 Task: Send an email with the signature Ashley Martin with the subject 'Job application follow-up' and the message 'Could you please provide more details on this issue?' from softage.1@softage.net to softage.6@softage.net and softage.7@softage.net with an attached document Invoice.pdf
Action: Mouse moved to (121, 150)
Screenshot: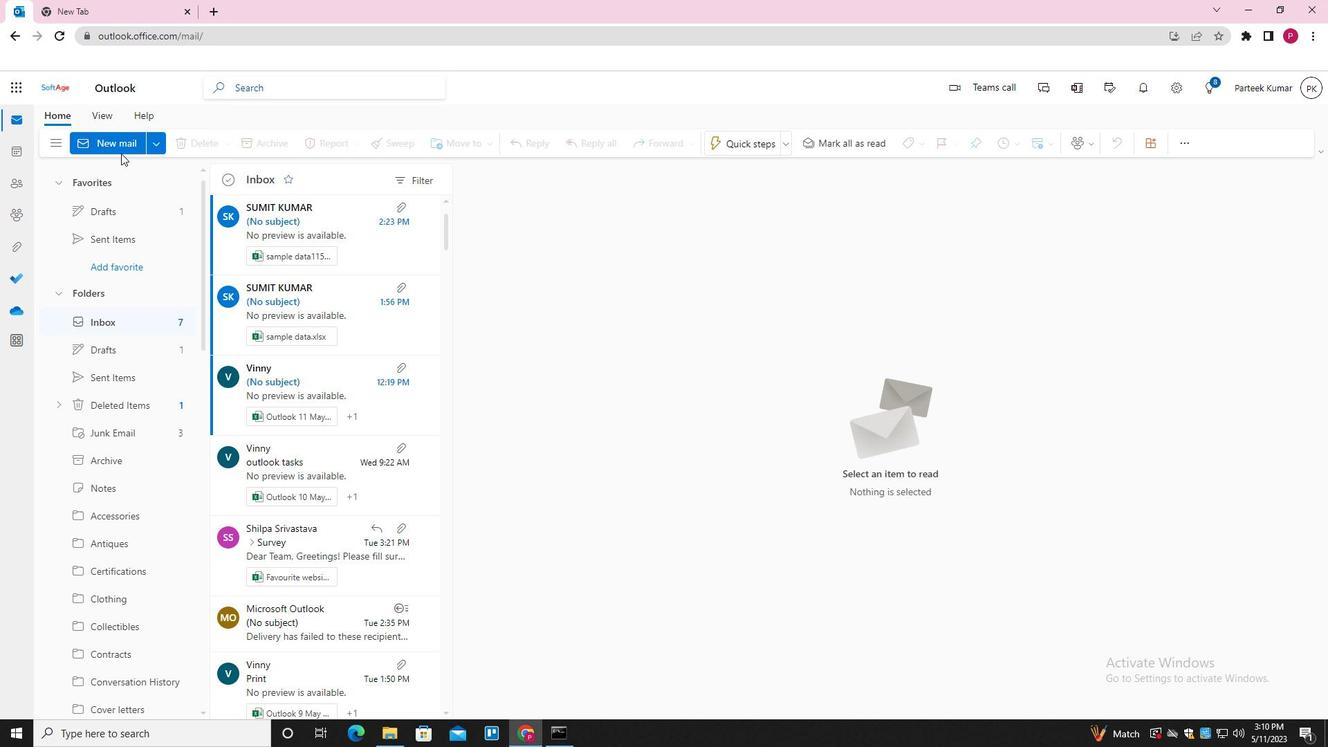 
Action: Mouse pressed left at (121, 150)
Screenshot: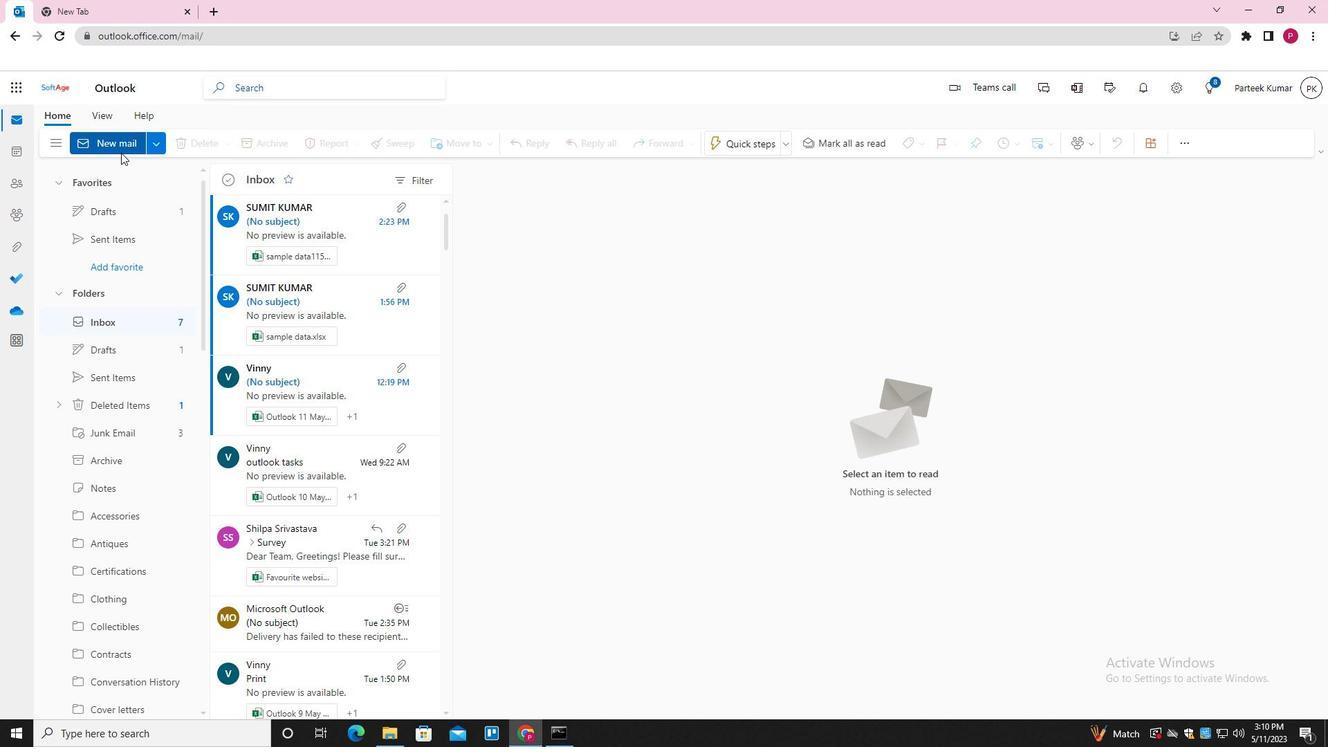 
Action: Mouse moved to (529, 383)
Screenshot: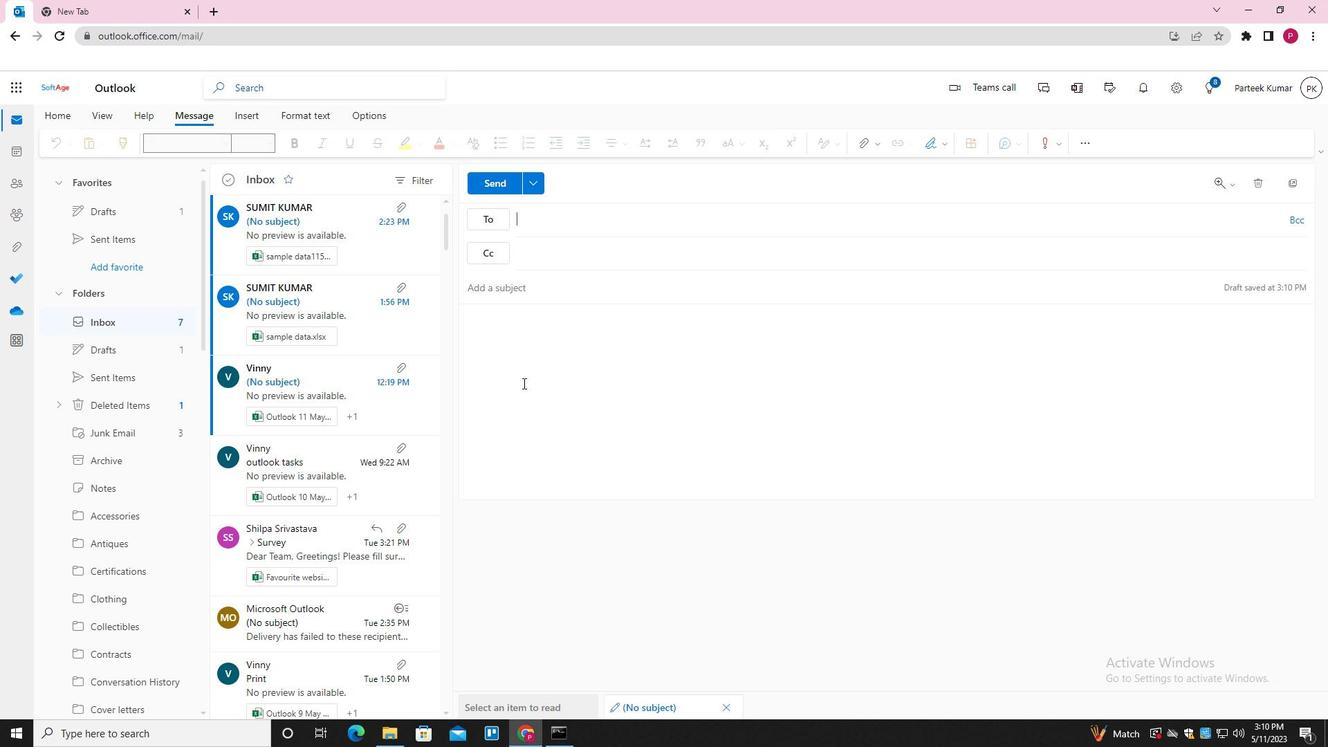
Action: Mouse pressed left at (529, 383)
Screenshot: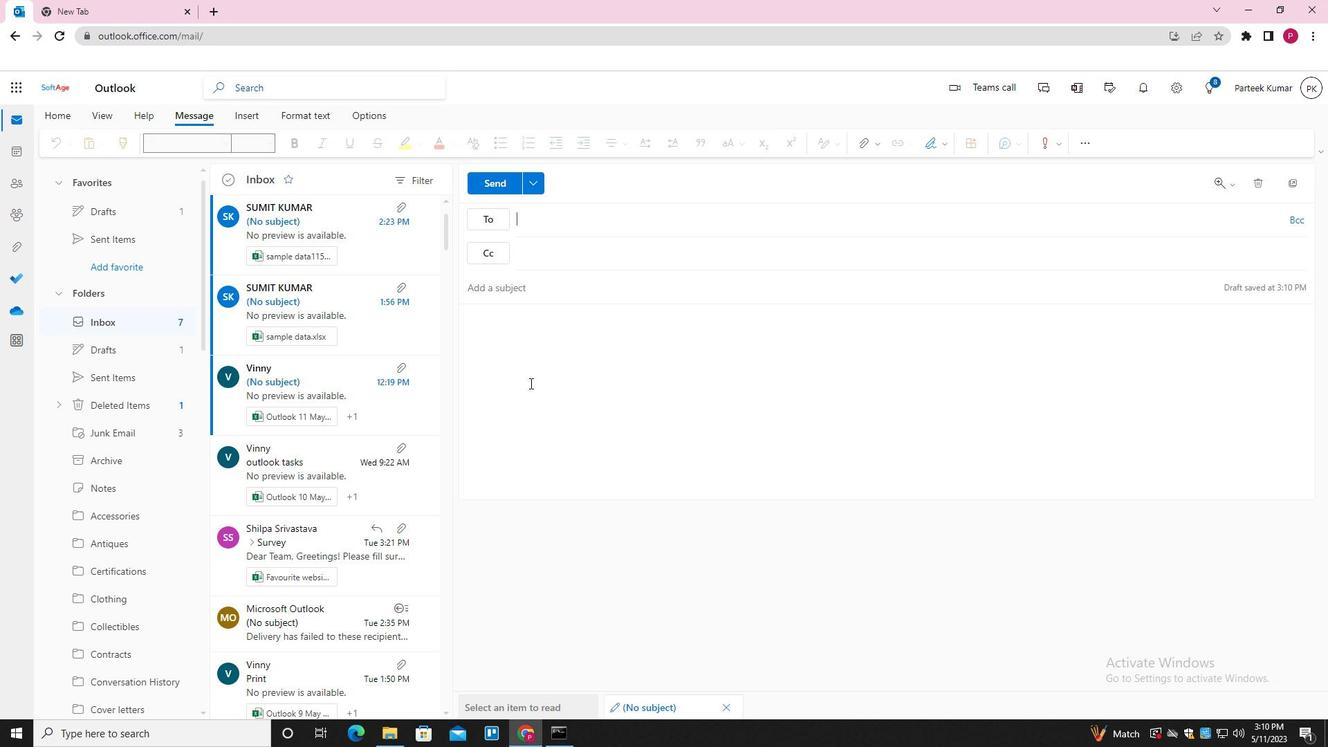 
Action: Mouse moved to (947, 143)
Screenshot: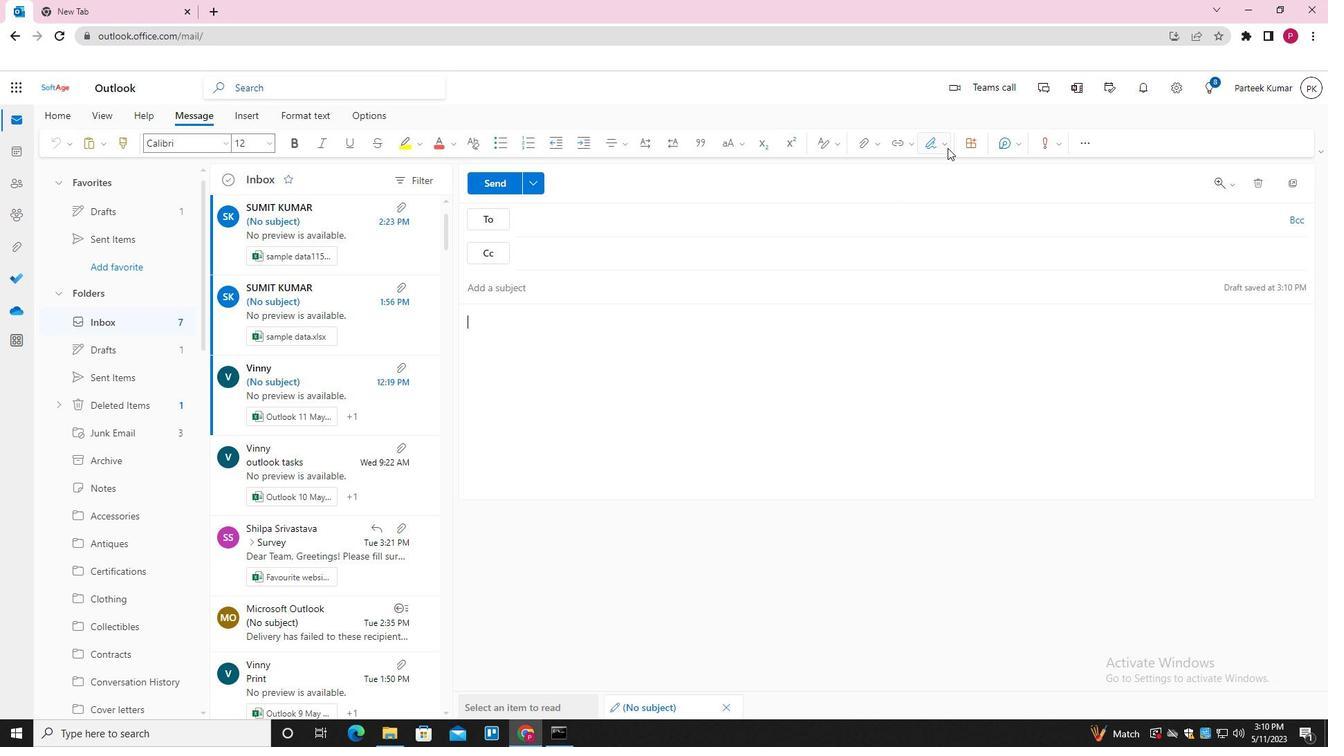 
Action: Mouse pressed left at (947, 143)
Screenshot: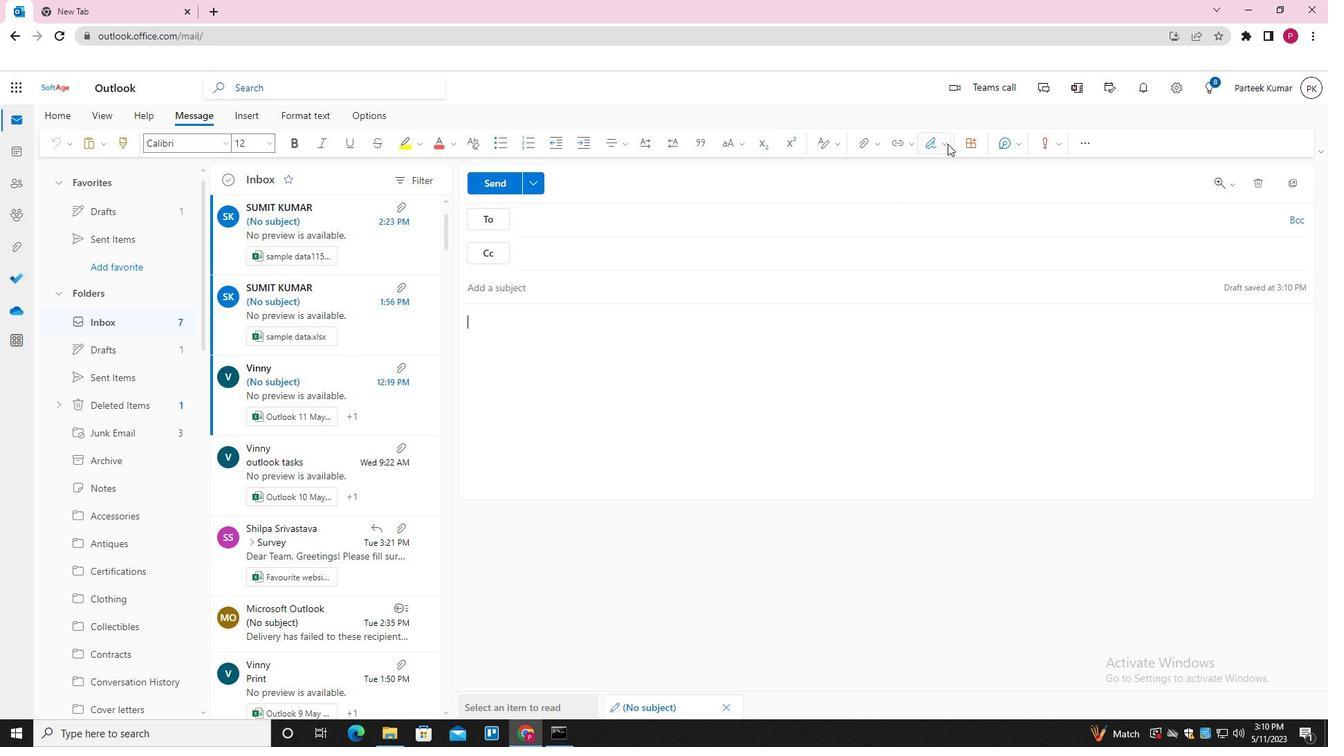 
Action: Mouse moved to (897, 202)
Screenshot: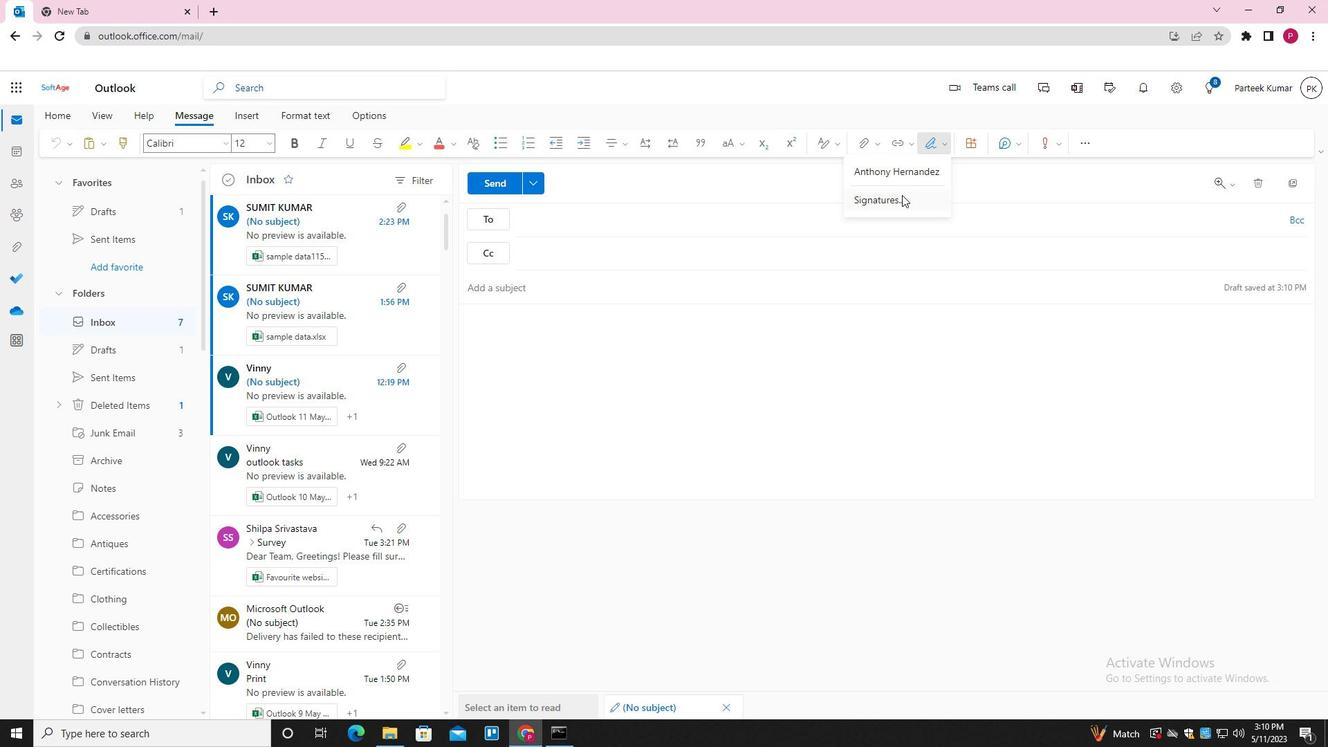 
Action: Mouse pressed left at (897, 202)
Screenshot: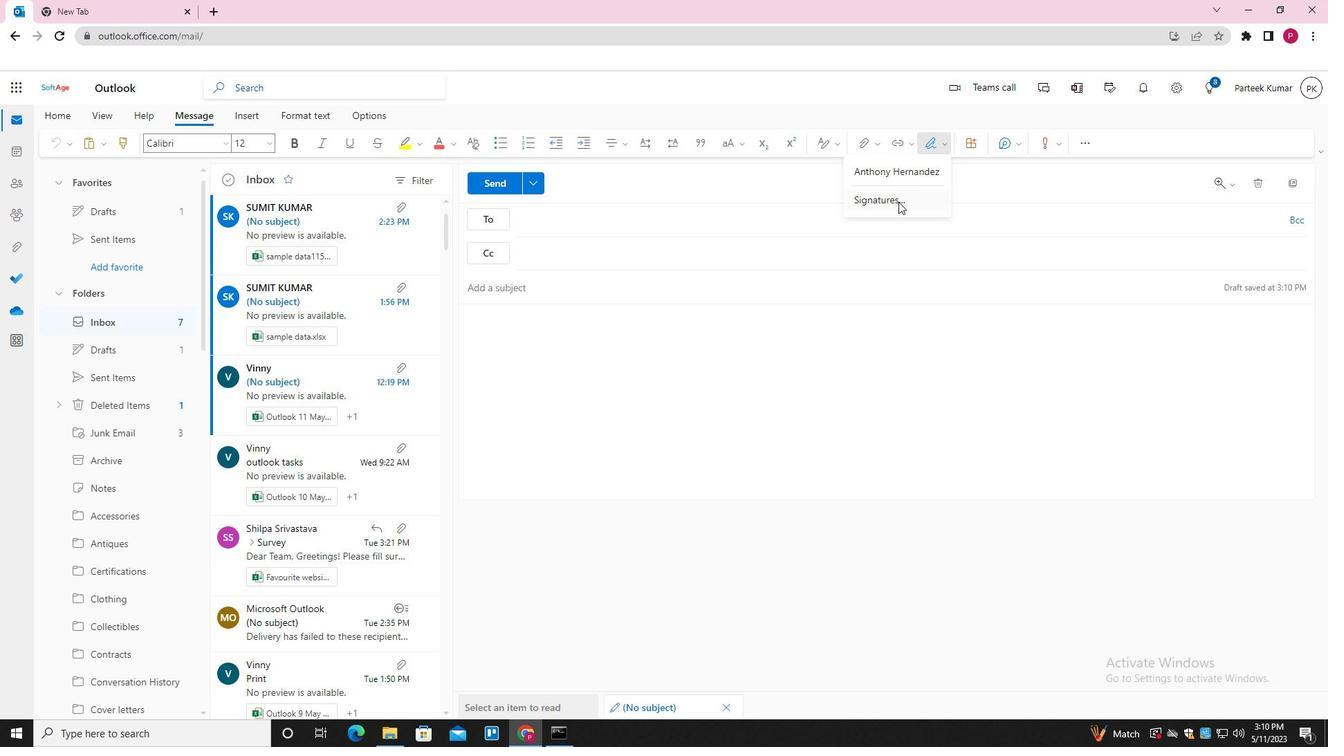 
Action: Mouse moved to (933, 253)
Screenshot: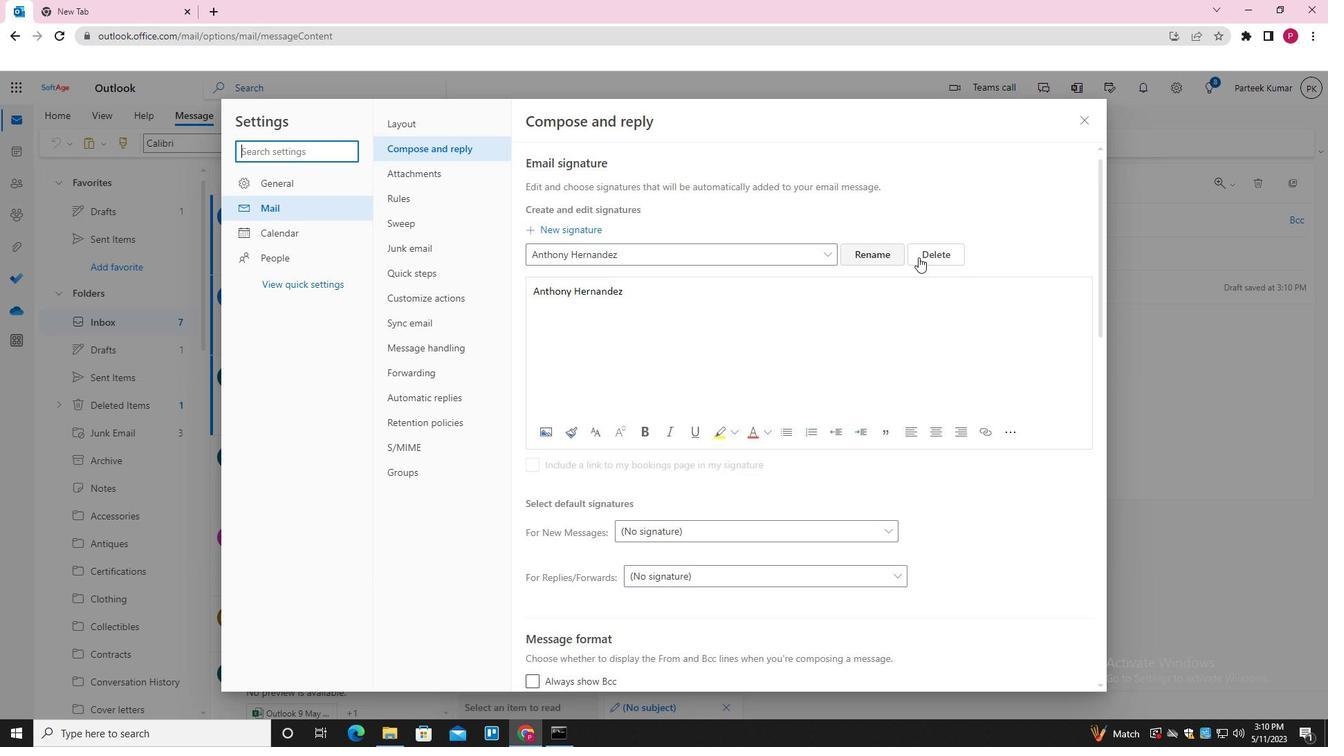 
Action: Mouse pressed left at (933, 253)
Screenshot: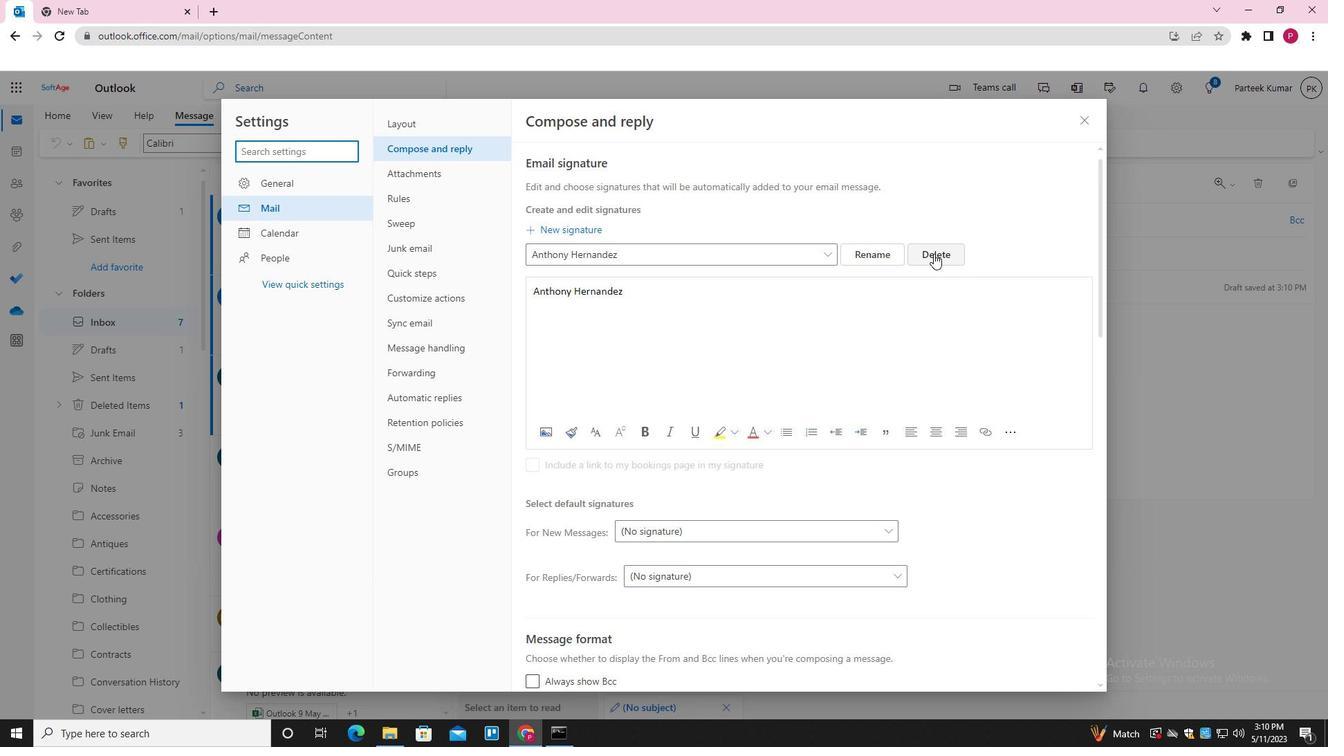 
Action: Mouse moved to (704, 250)
Screenshot: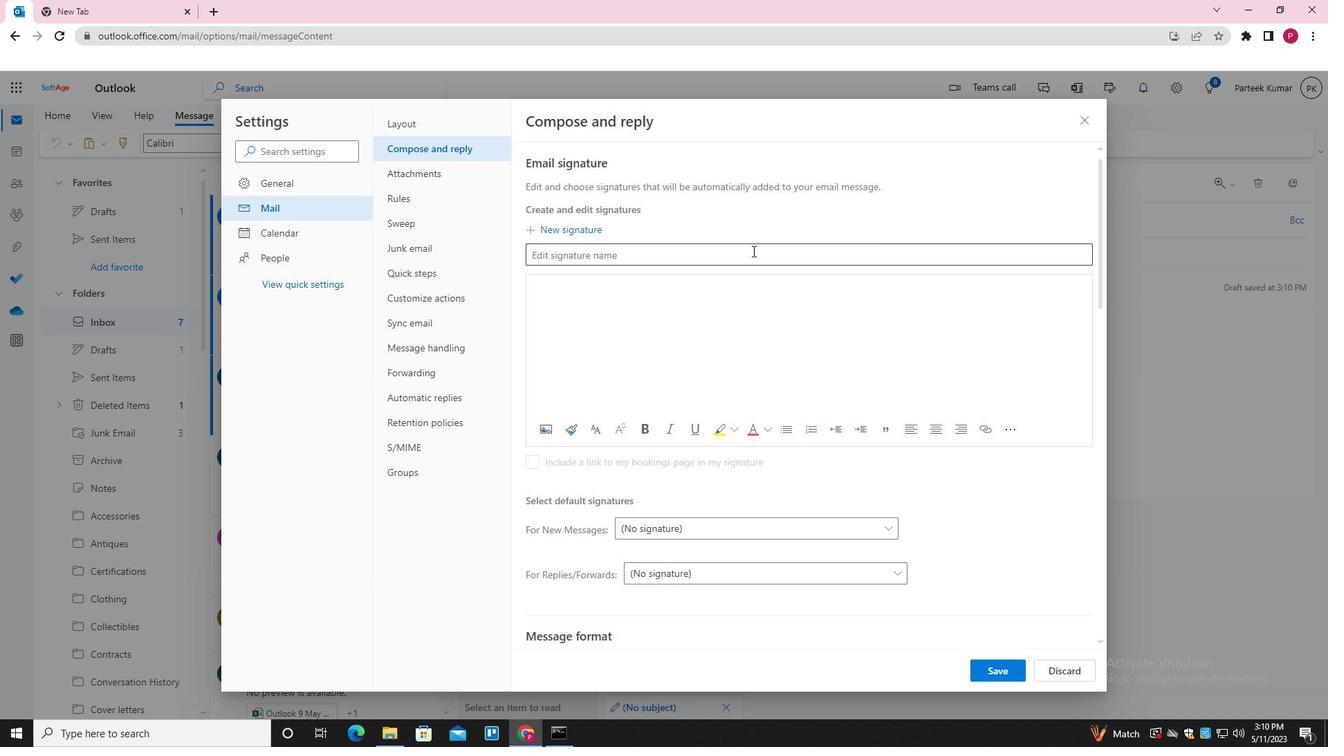
Action: Mouse pressed left at (704, 250)
Screenshot: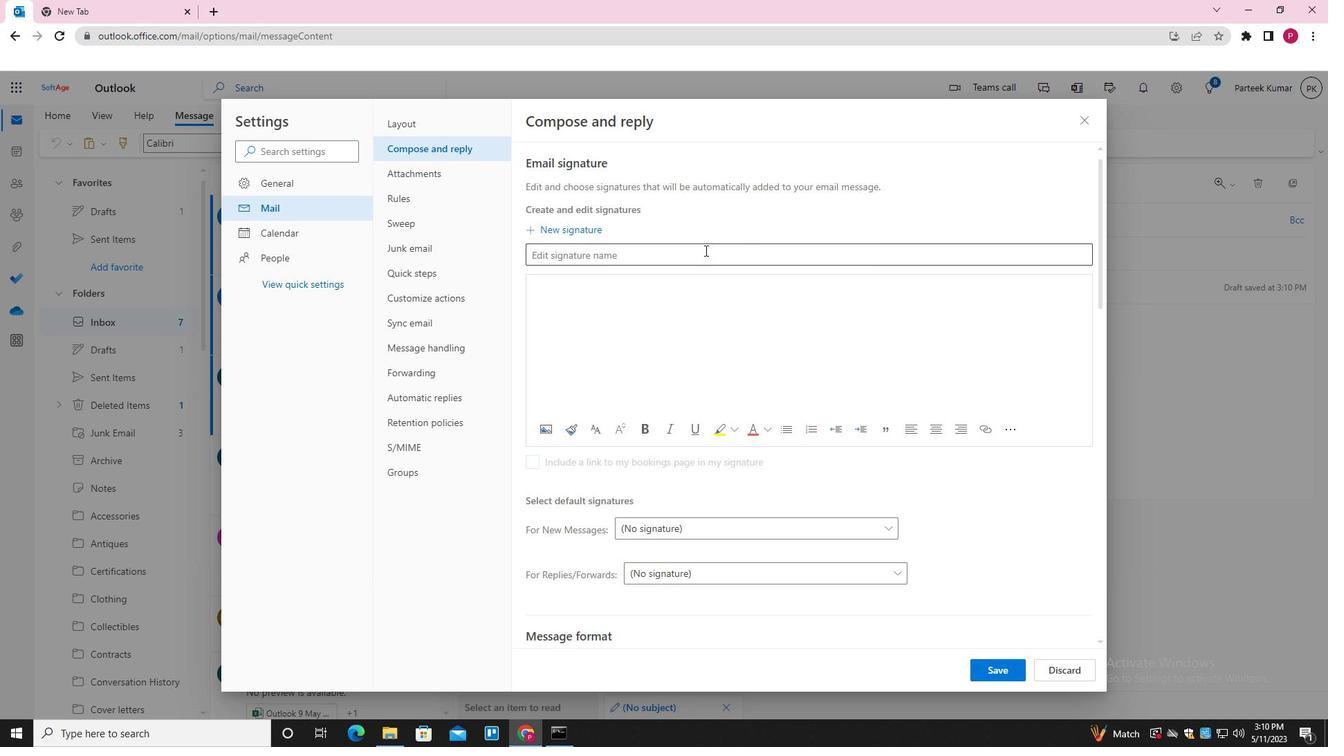 
Action: Key pressed <Key.shift>ASHELY<Key.space><Key.shift>MARTIN
Screenshot: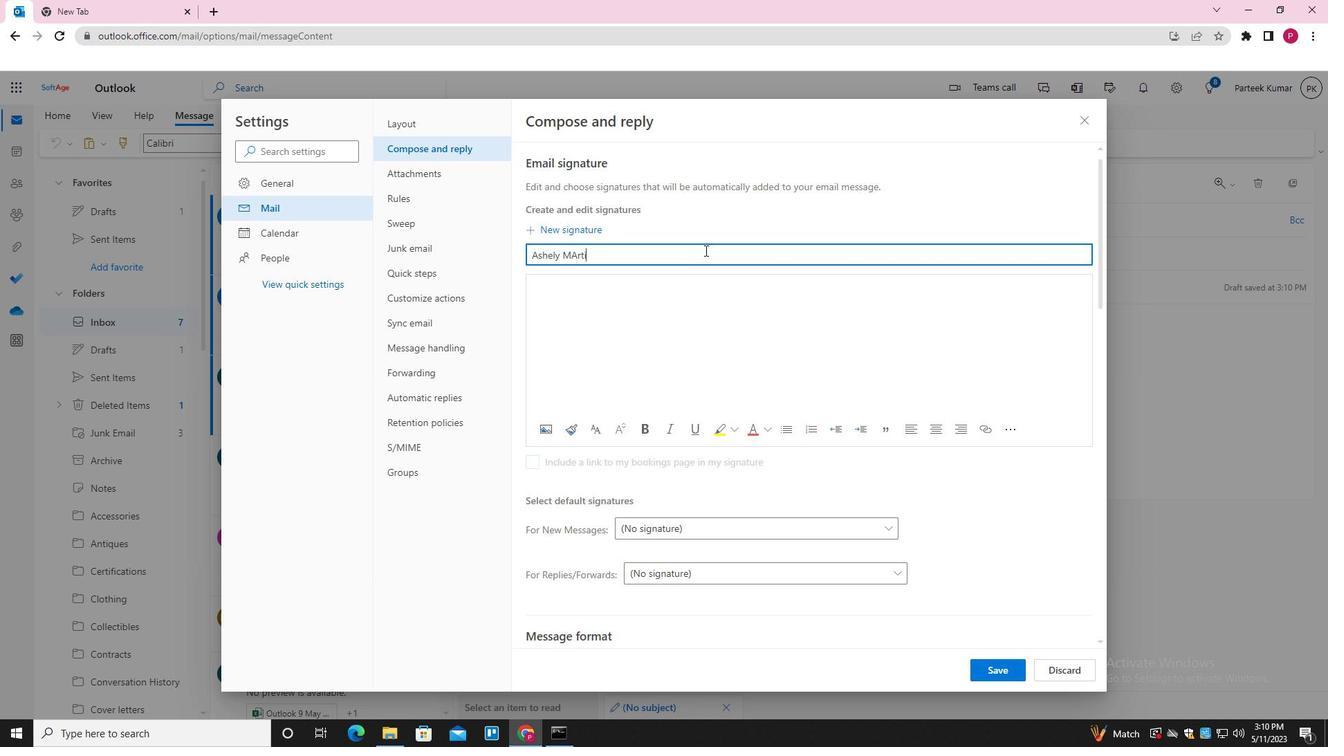 
Action: Mouse moved to (677, 295)
Screenshot: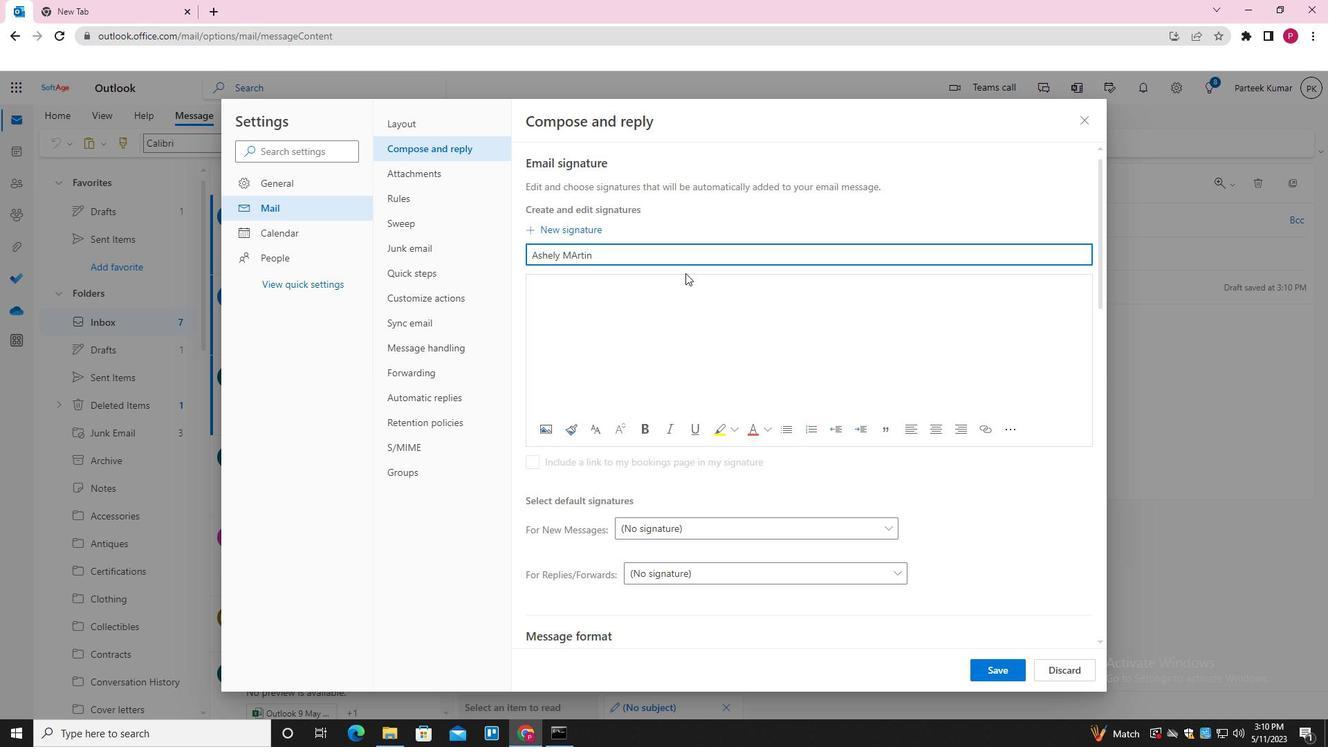 
Action: Mouse pressed left at (677, 295)
Screenshot: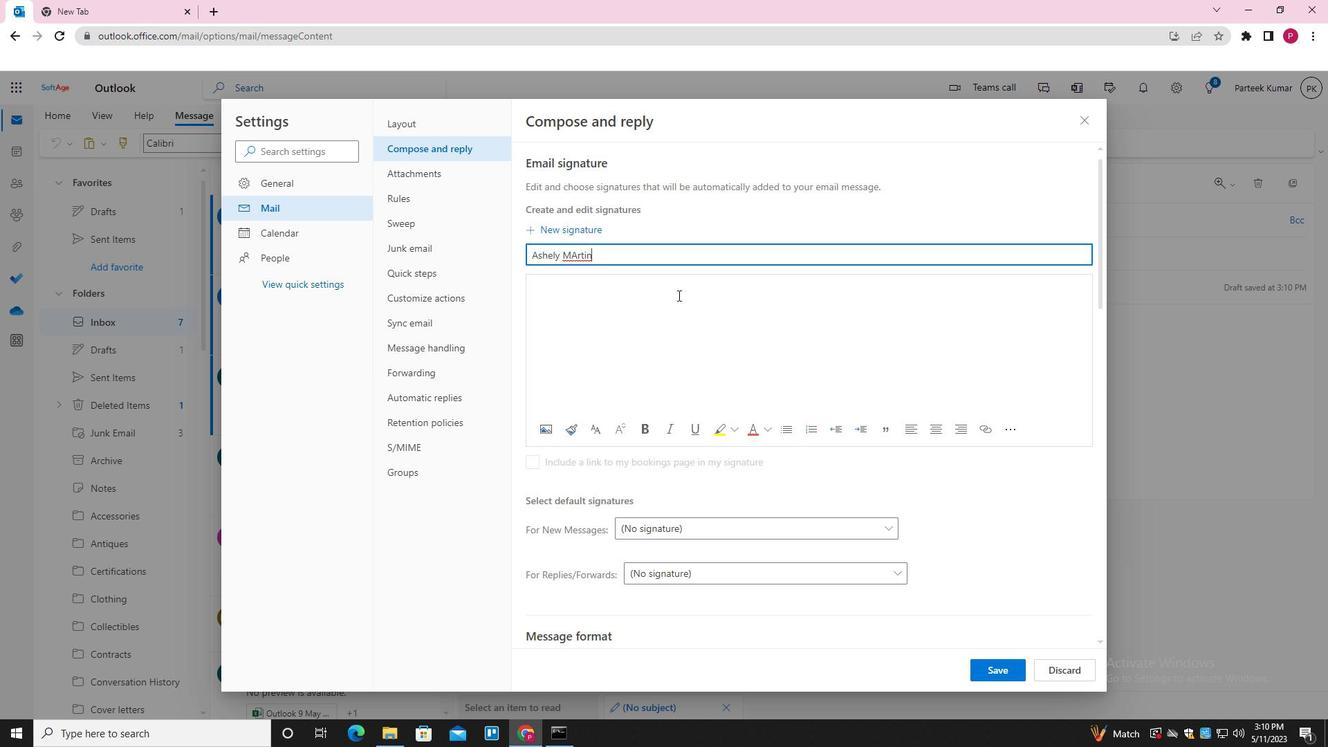 
Action: Mouse moved to (665, 246)
Screenshot: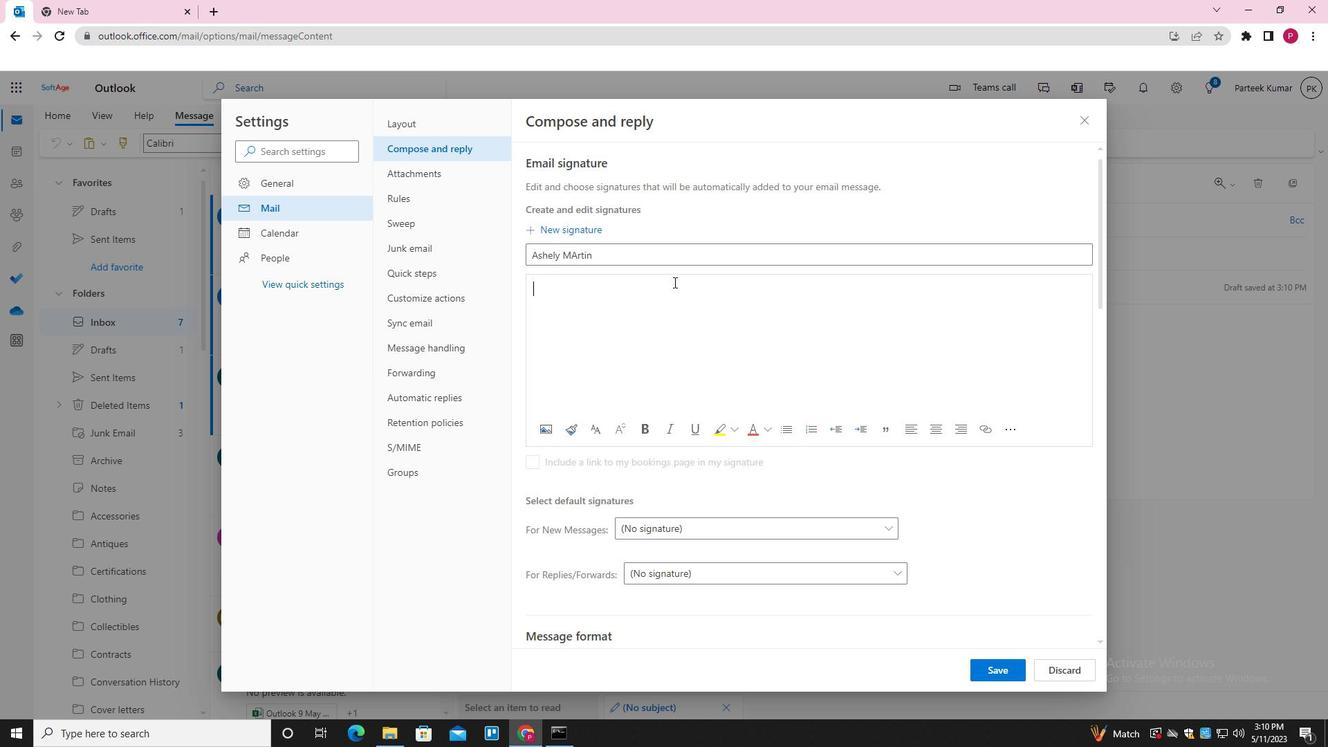 
Action: Mouse pressed left at (665, 246)
Screenshot: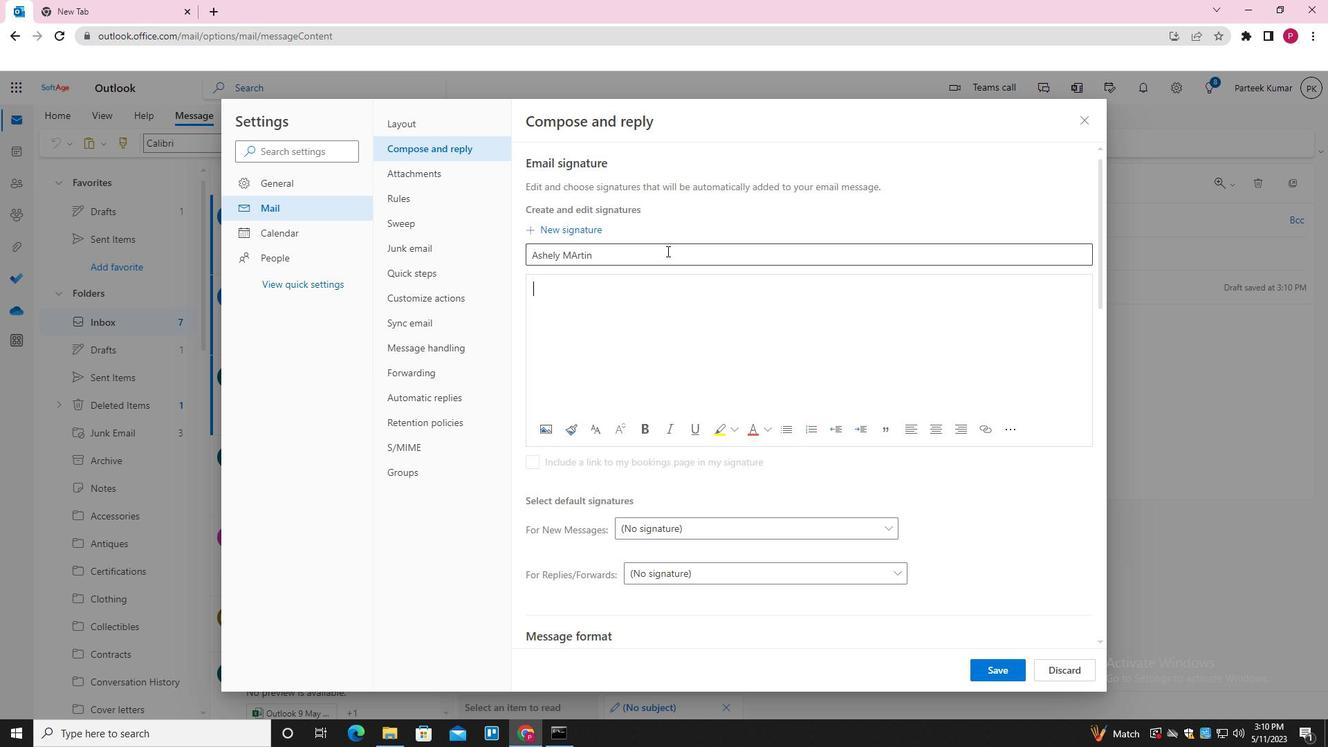 
Action: Mouse moved to (580, 251)
Screenshot: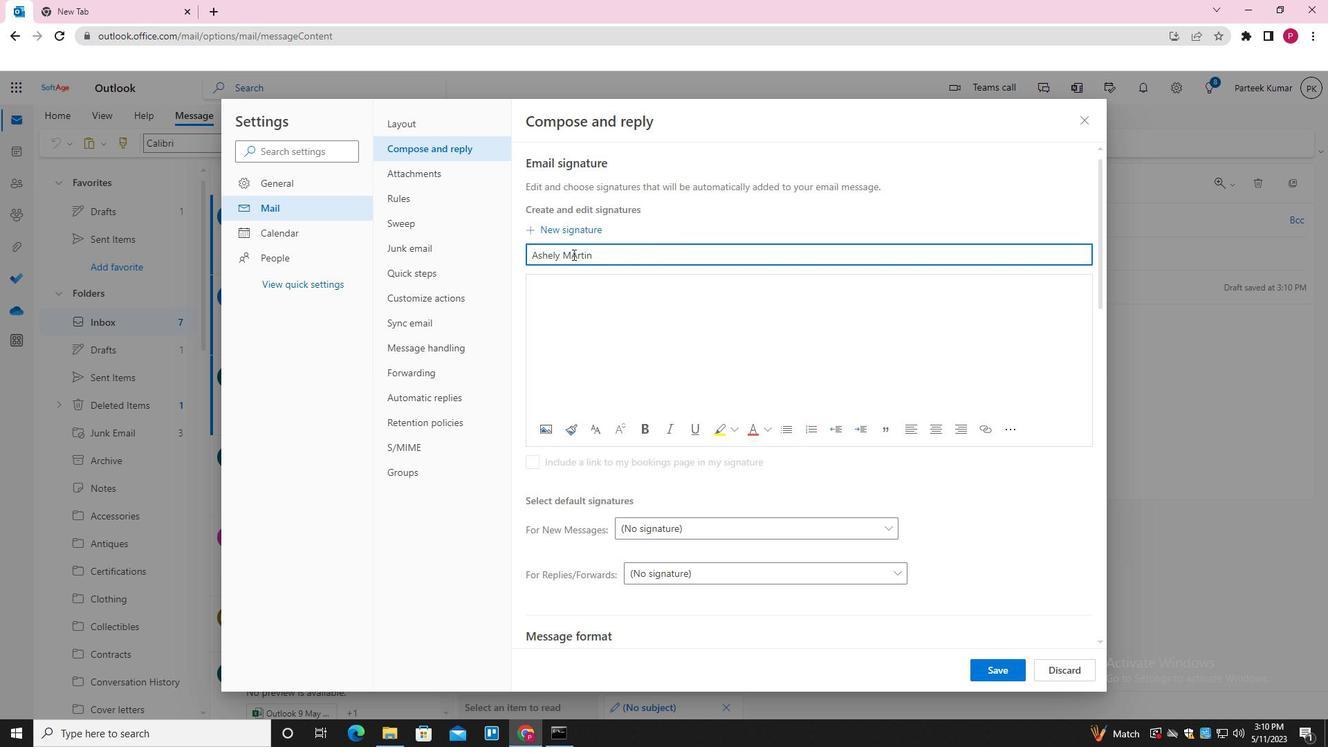 
Action: Mouse pressed left at (580, 251)
Screenshot: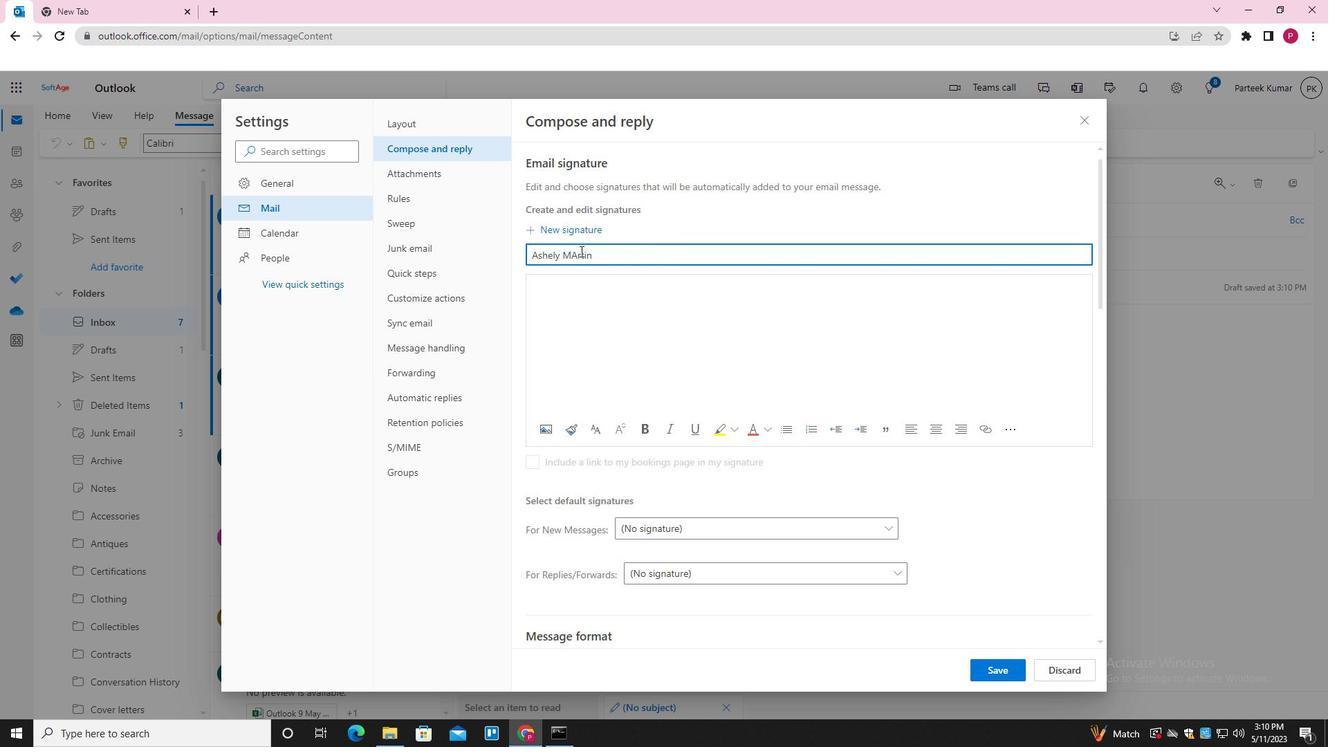 
Action: Mouse moved to (579, 251)
Screenshot: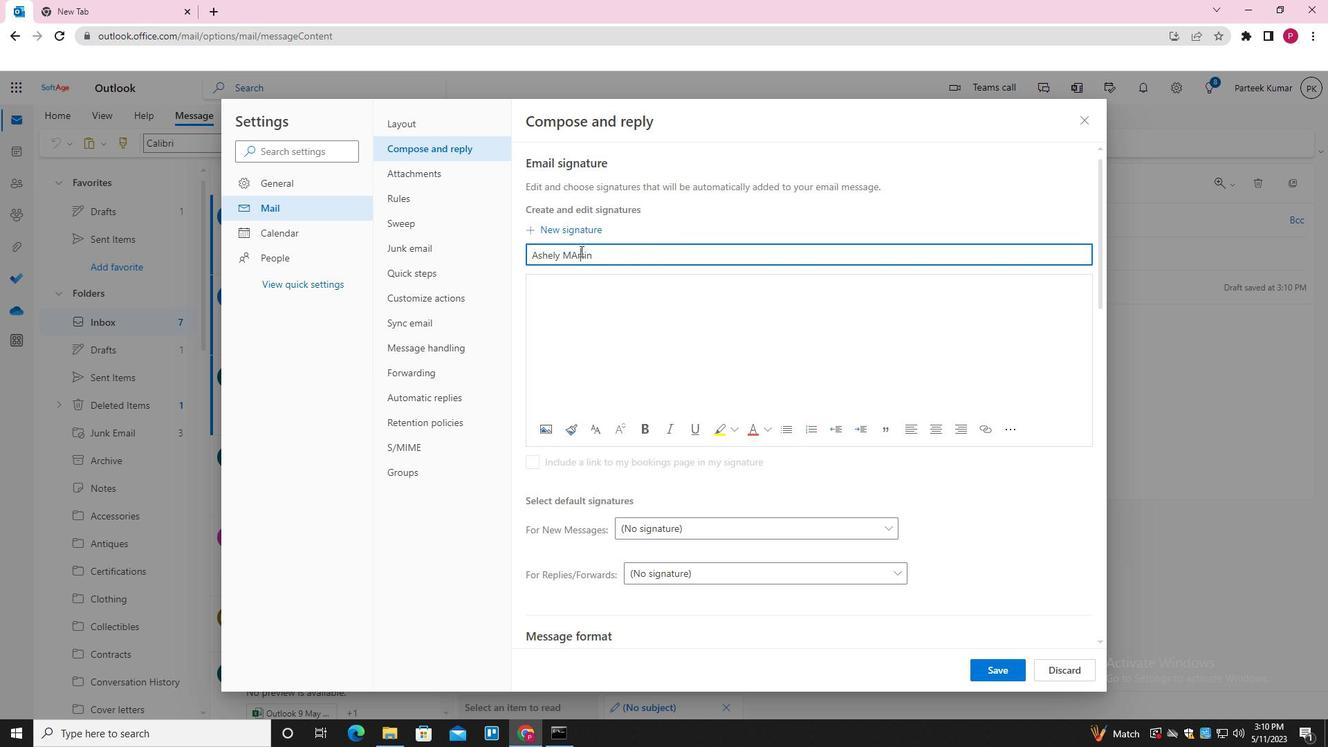 
Action: Key pressed <Key.left><Key.backspace>A
Screenshot: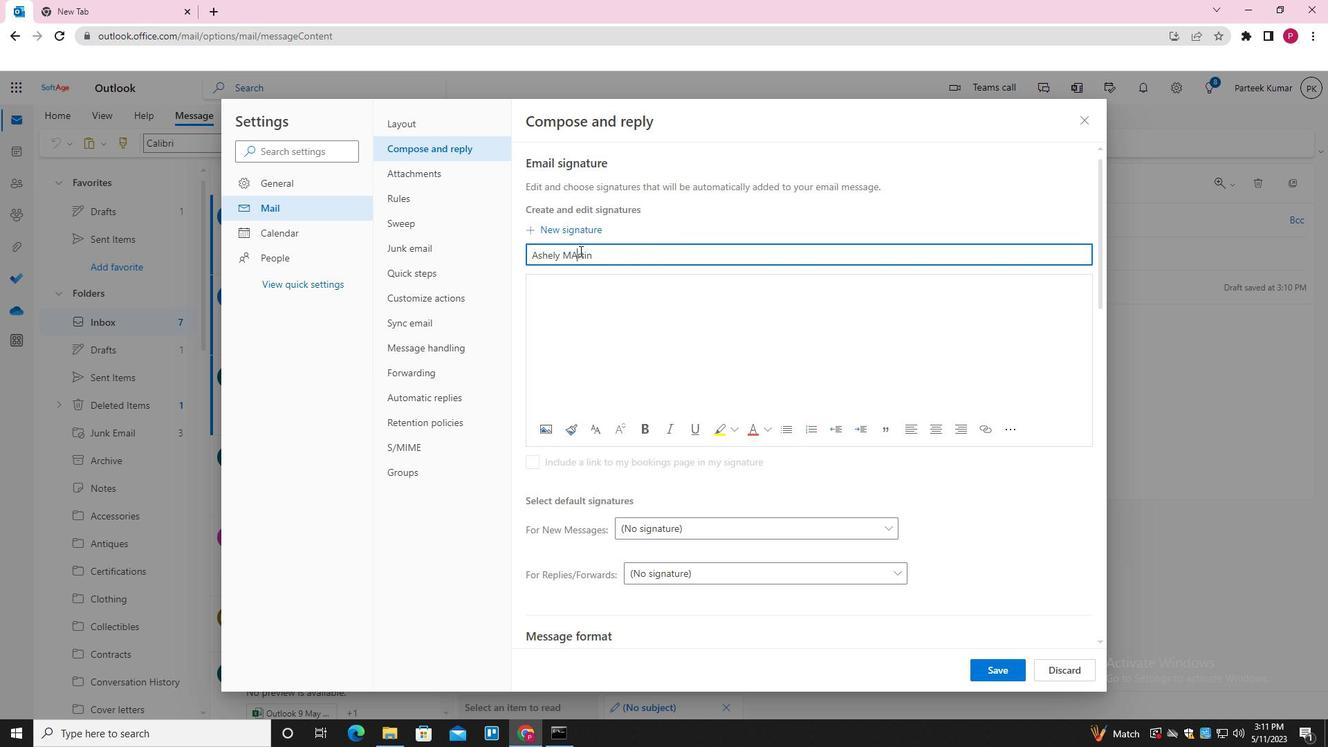 
Action: Mouse moved to (561, 286)
Screenshot: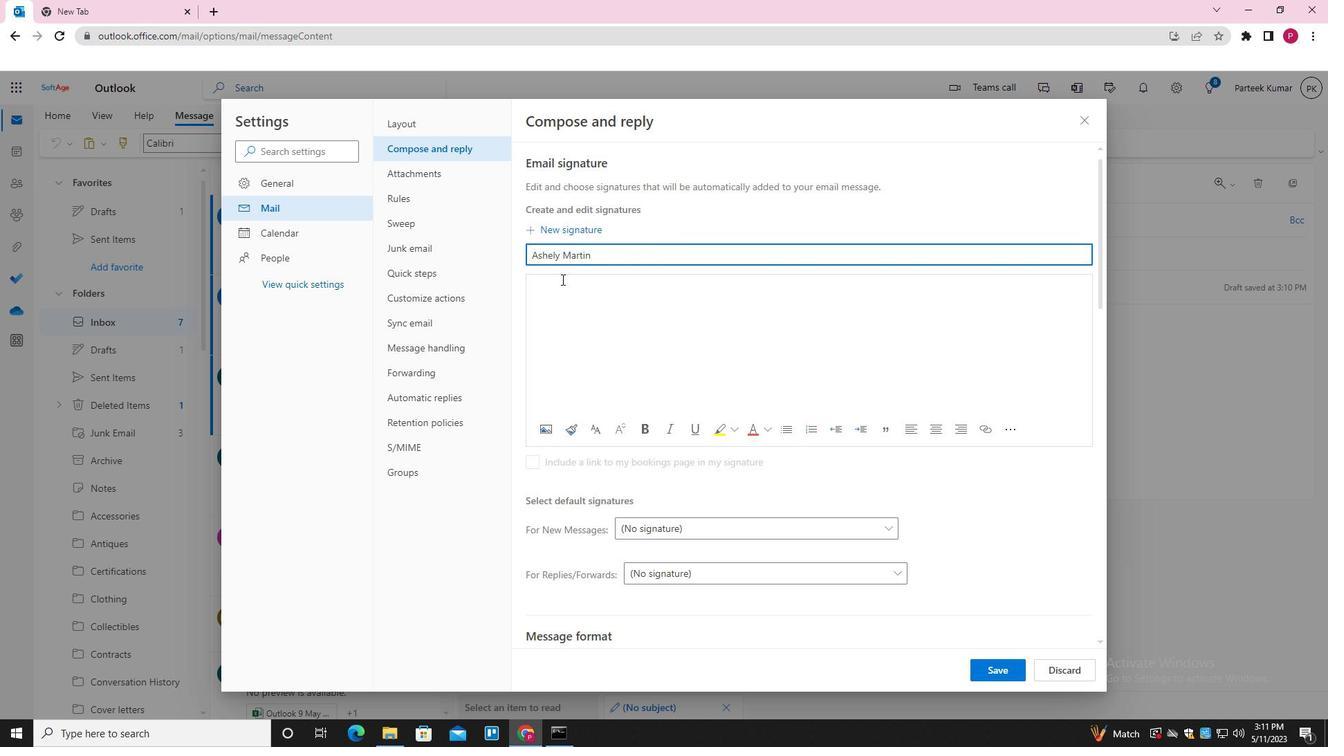 
Action: Mouse pressed left at (561, 286)
Screenshot: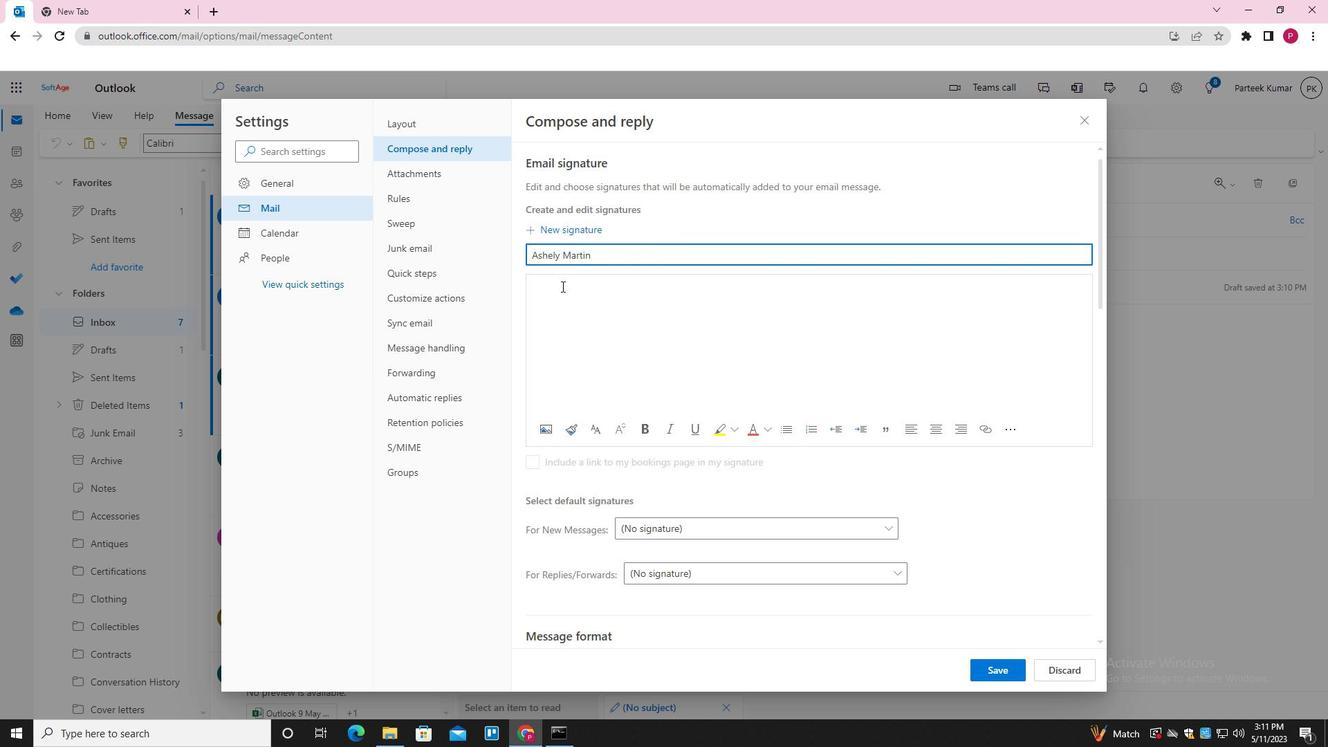 
Action: Key pressed <Key.shift>ASHELY<Key.space><Key.shift>MARTIN
Screenshot: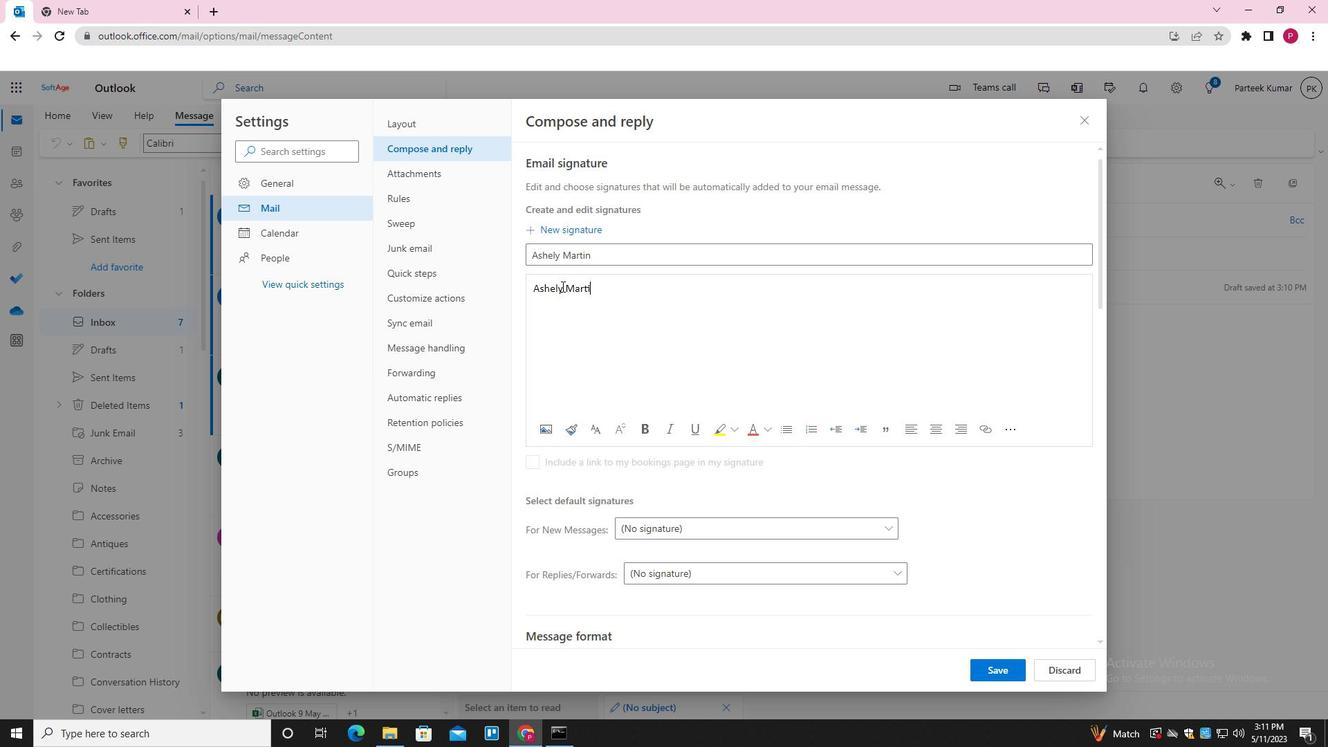 
Action: Mouse moved to (989, 664)
Screenshot: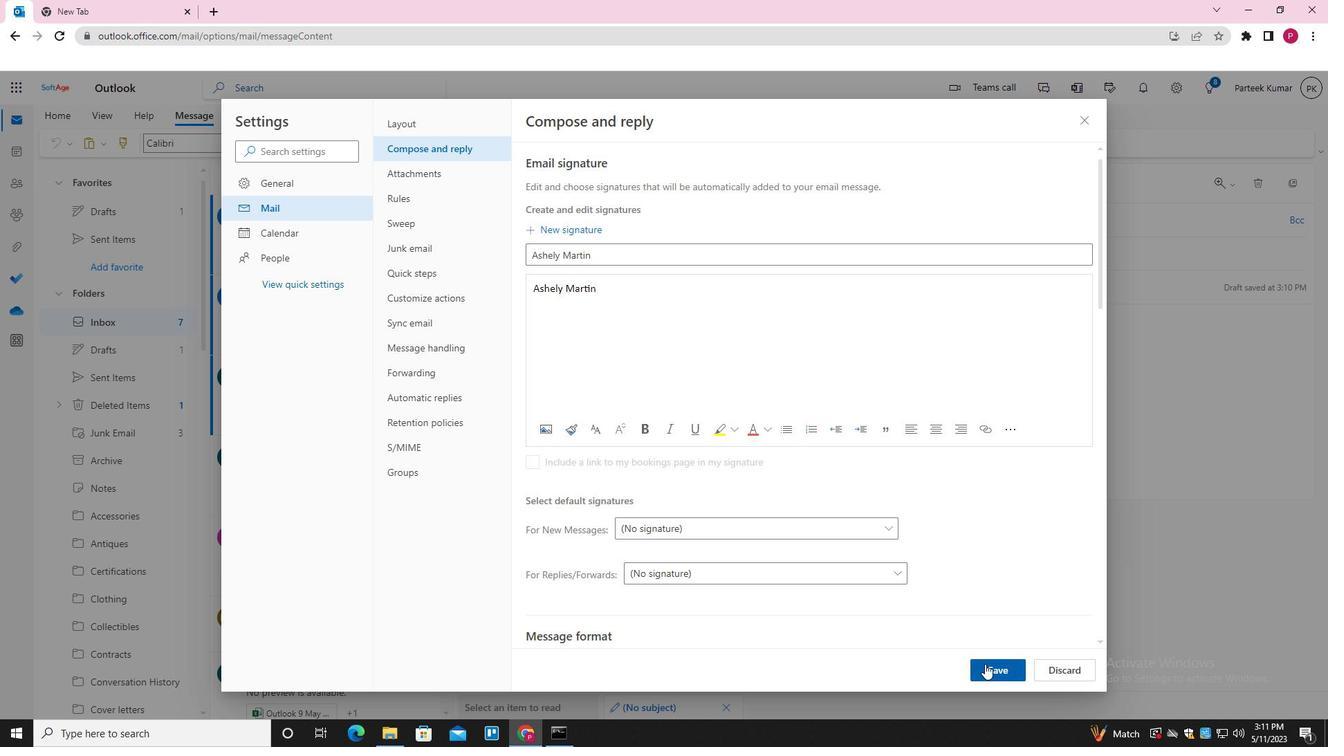 
Action: Mouse pressed left at (989, 664)
Screenshot: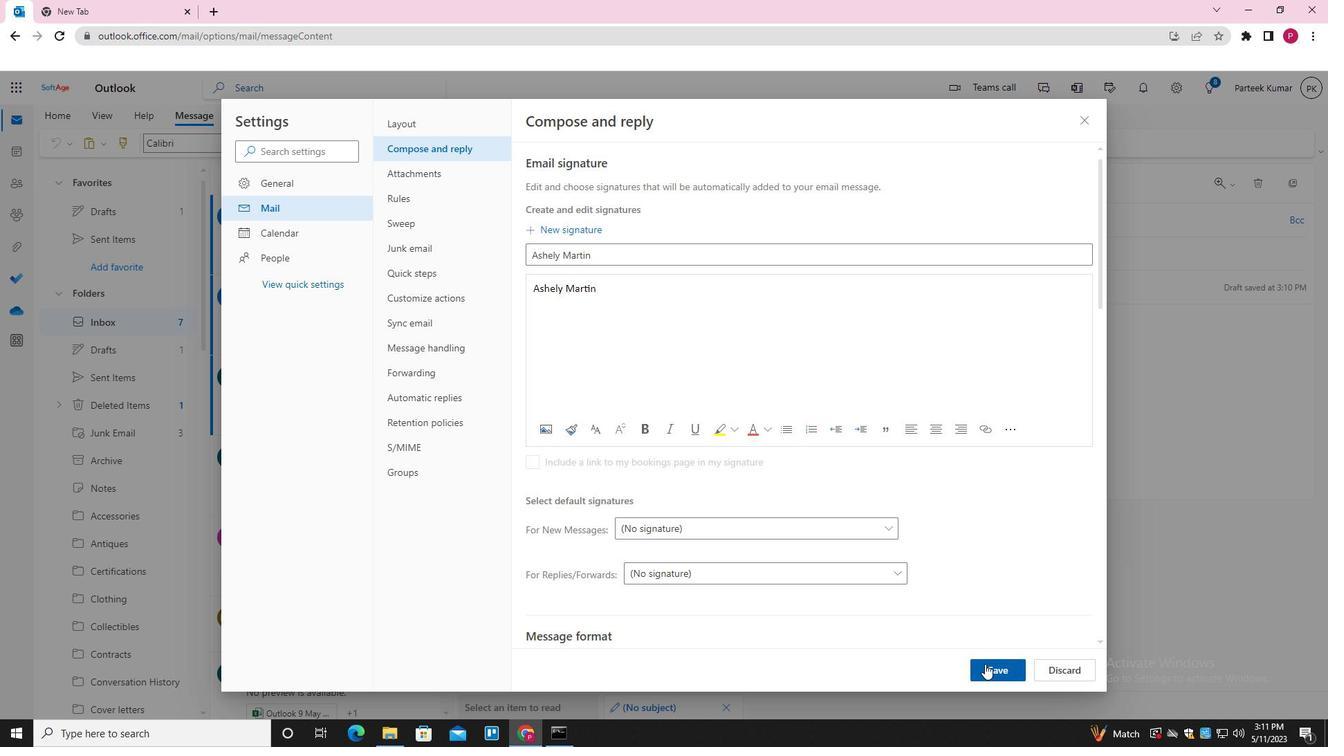 
Action: Mouse moved to (1084, 129)
Screenshot: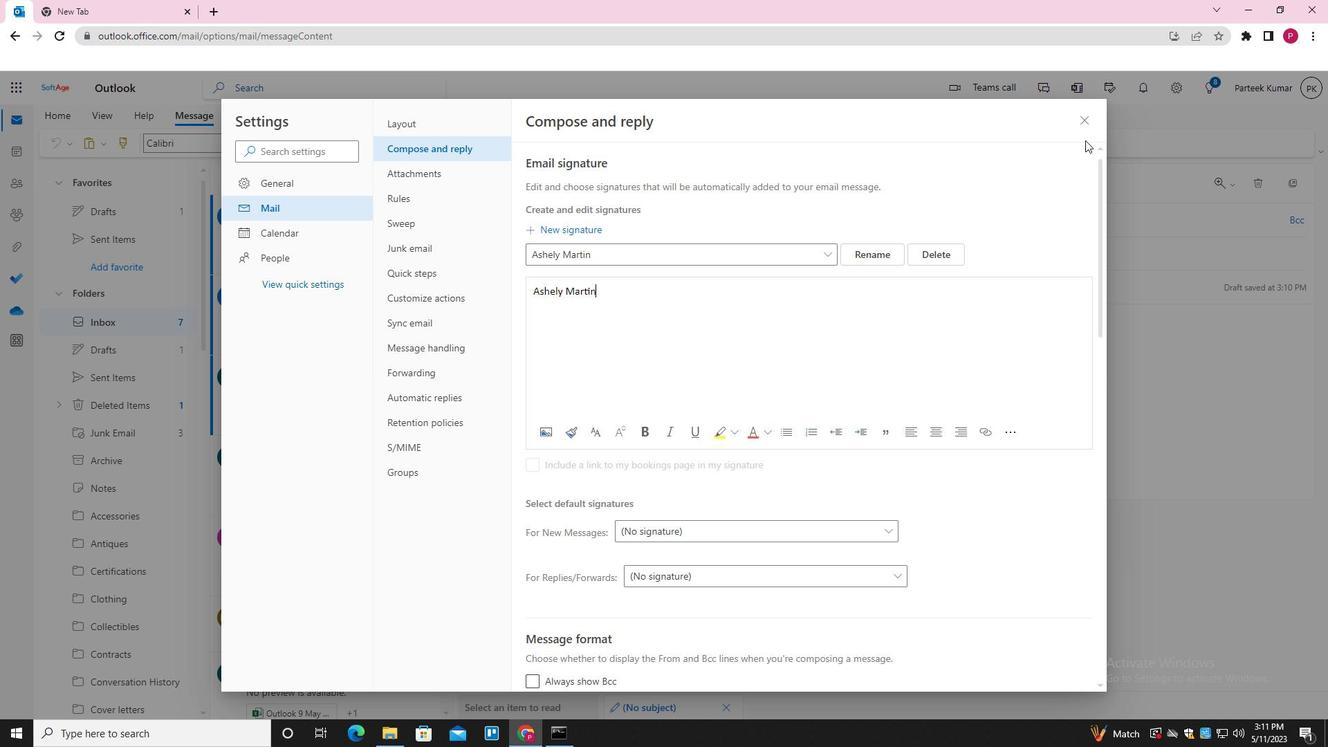 
Action: Mouse pressed left at (1084, 129)
Screenshot: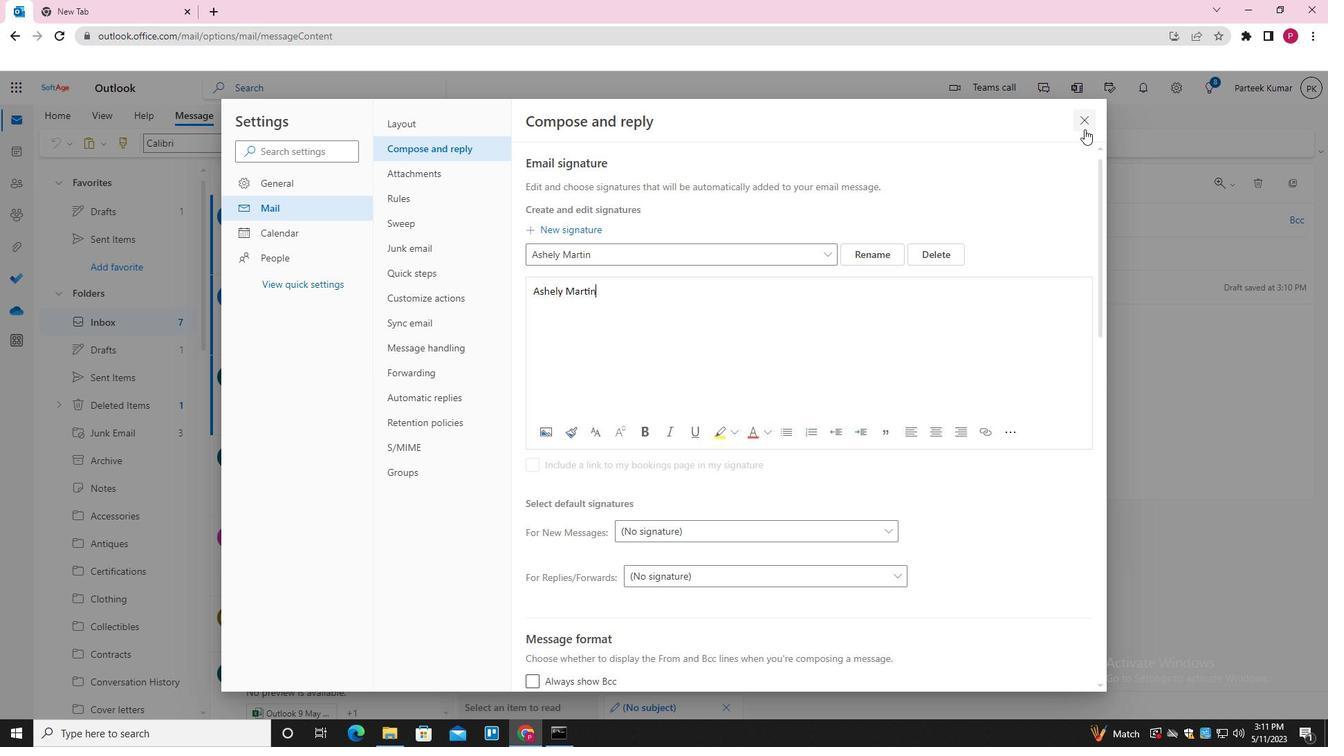 
Action: Mouse moved to (760, 336)
Screenshot: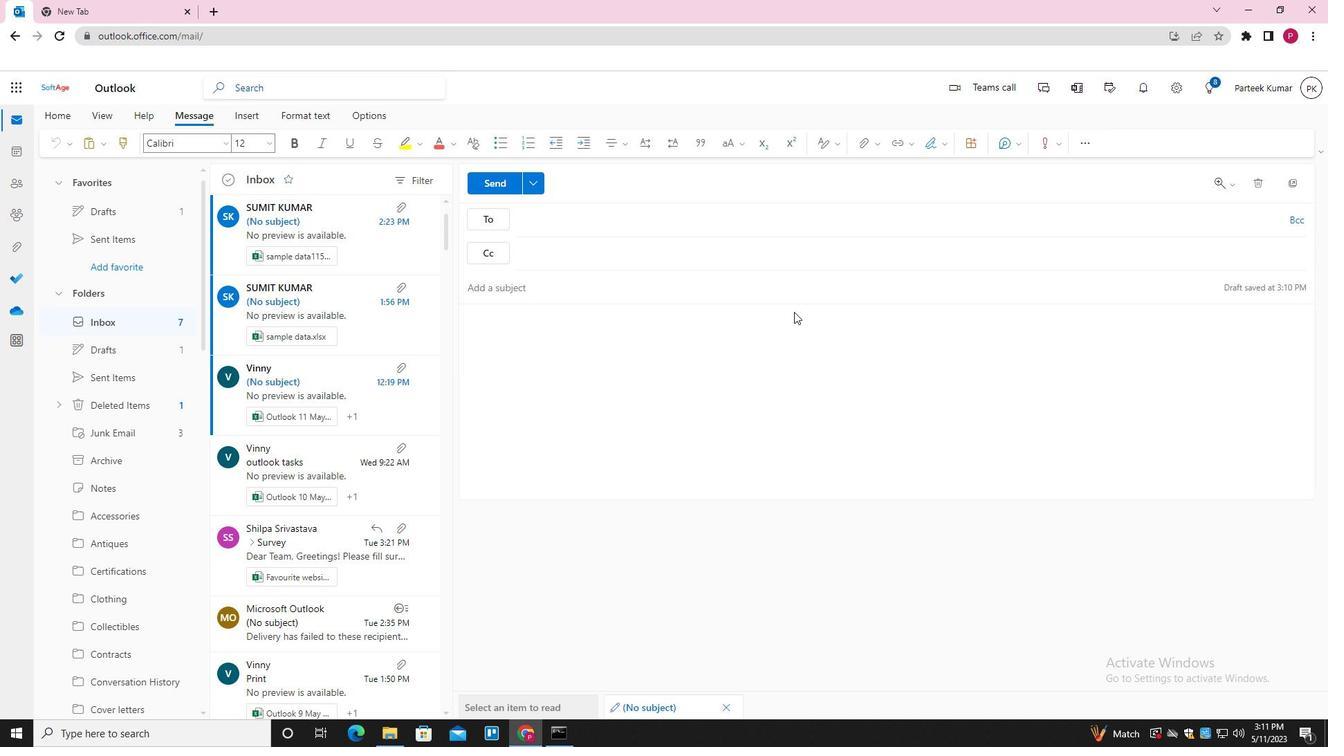 
Action: Mouse pressed left at (760, 336)
Screenshot: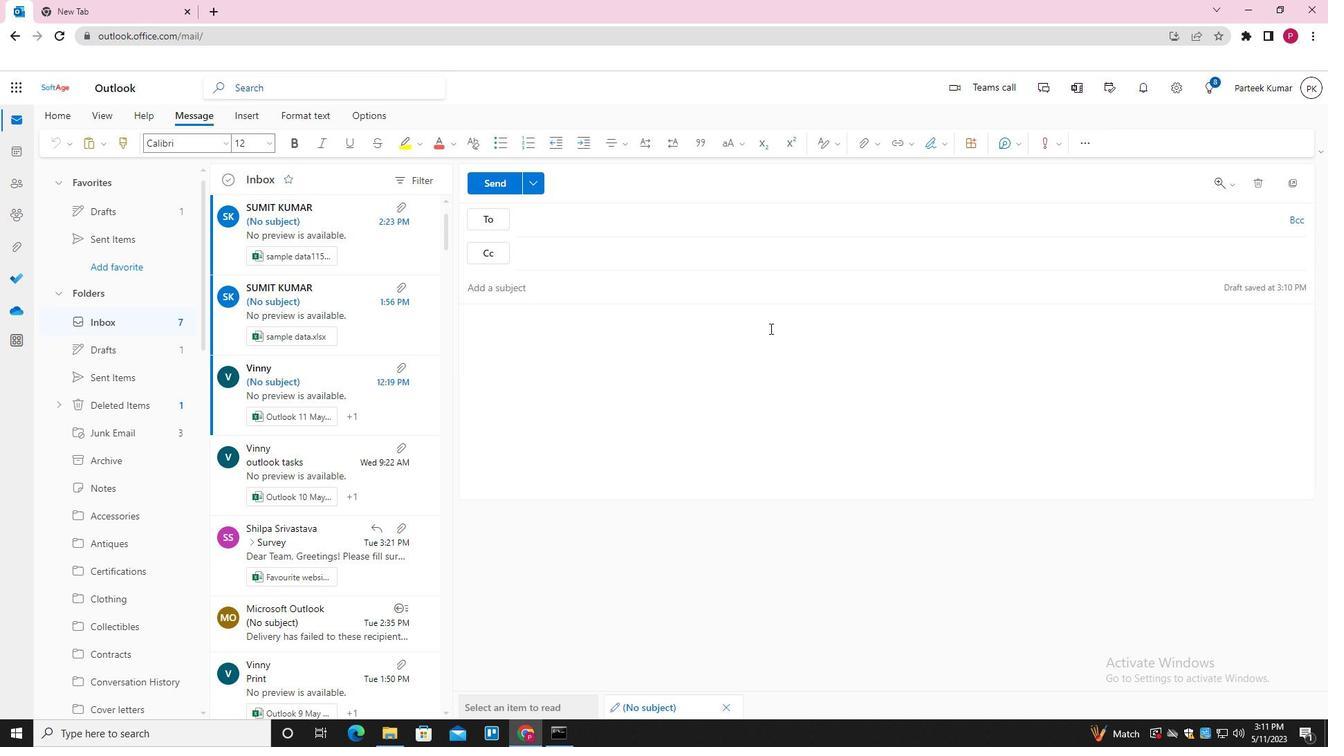 
Action: Mouse moved to (941, 147)
Screenshot: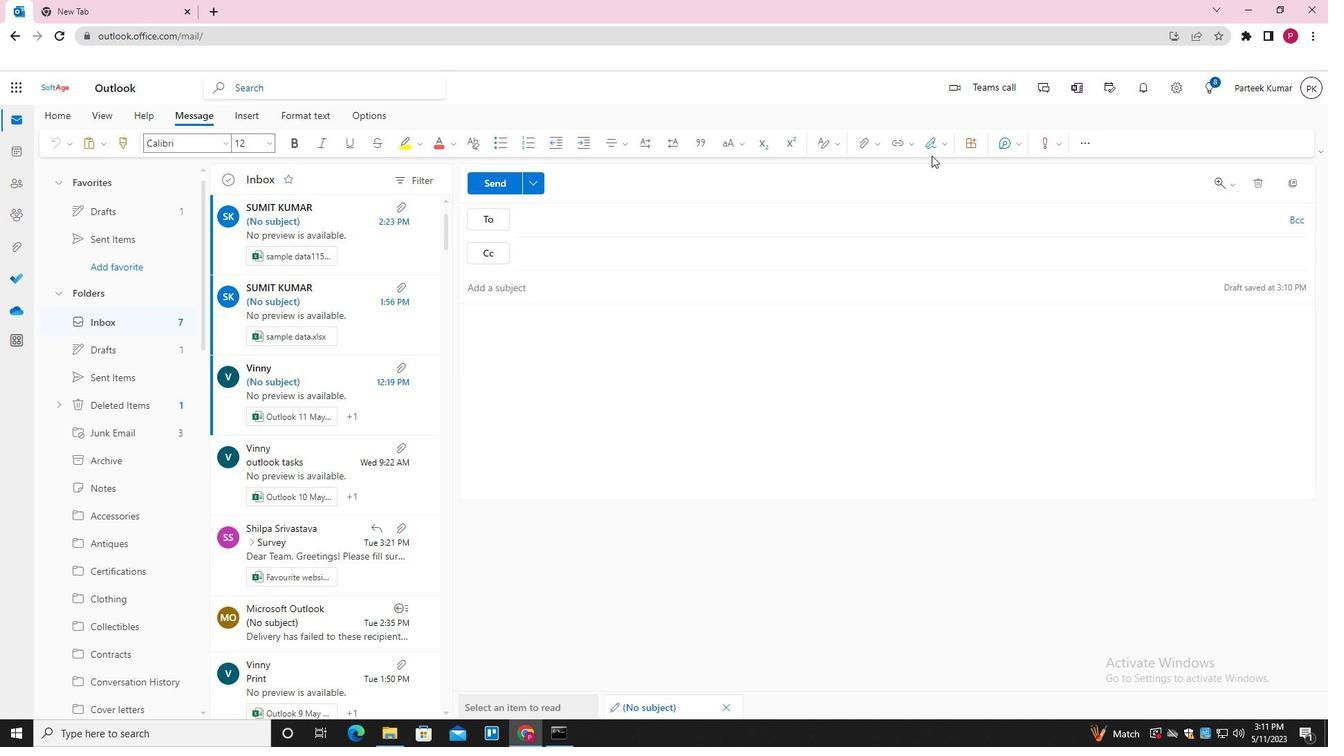 
Action: Mouse pressed left at (941, 147)
Screenshot: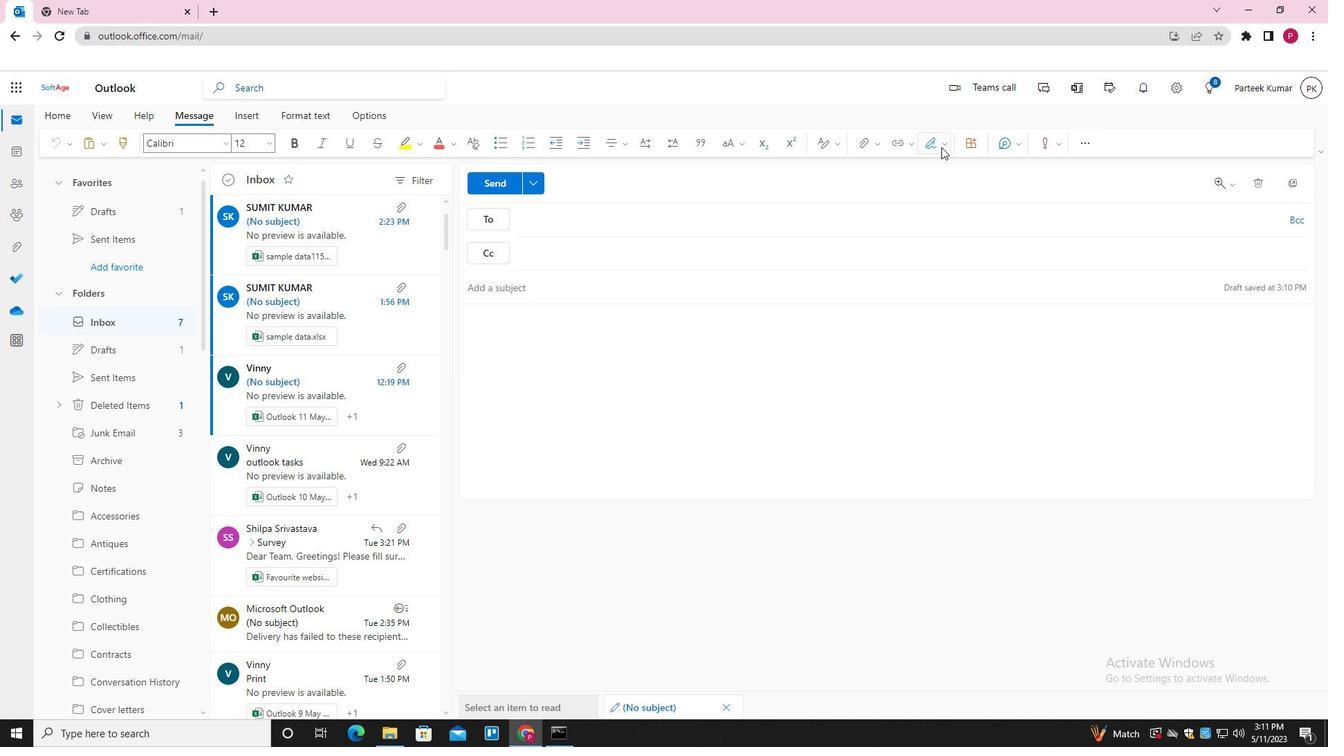 
Action: Mouse moved to (913, 172)
Screenshot: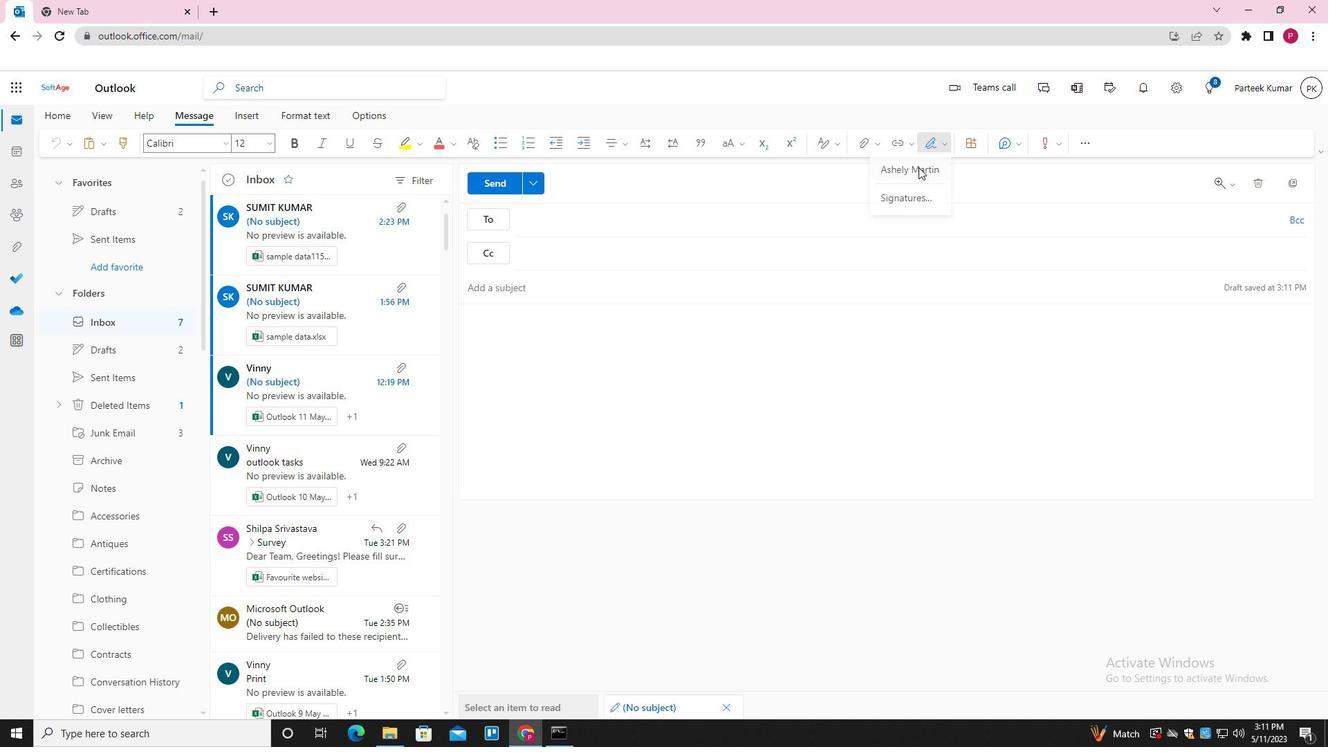 
Action: Mouse pressed left at (913, 172)
Screenshot: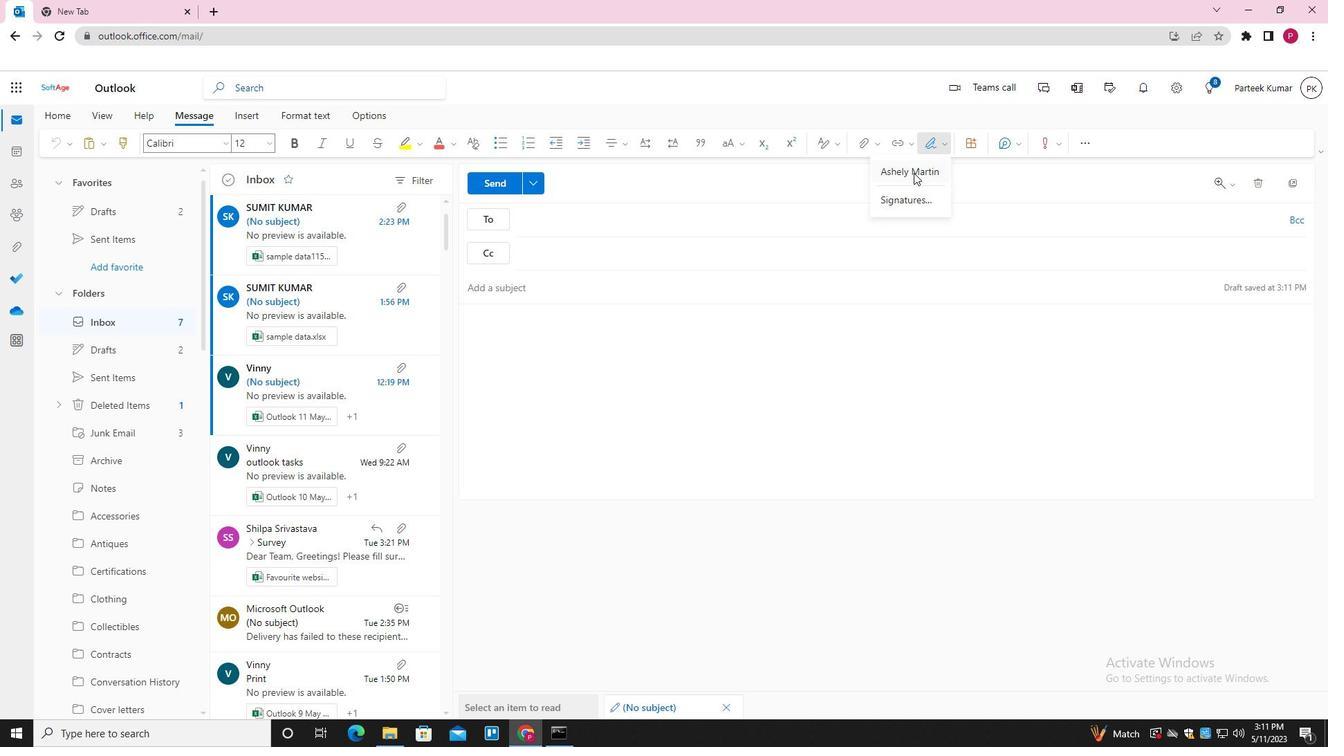 
Action: Mouse moved to (577, 285)
Screenshot: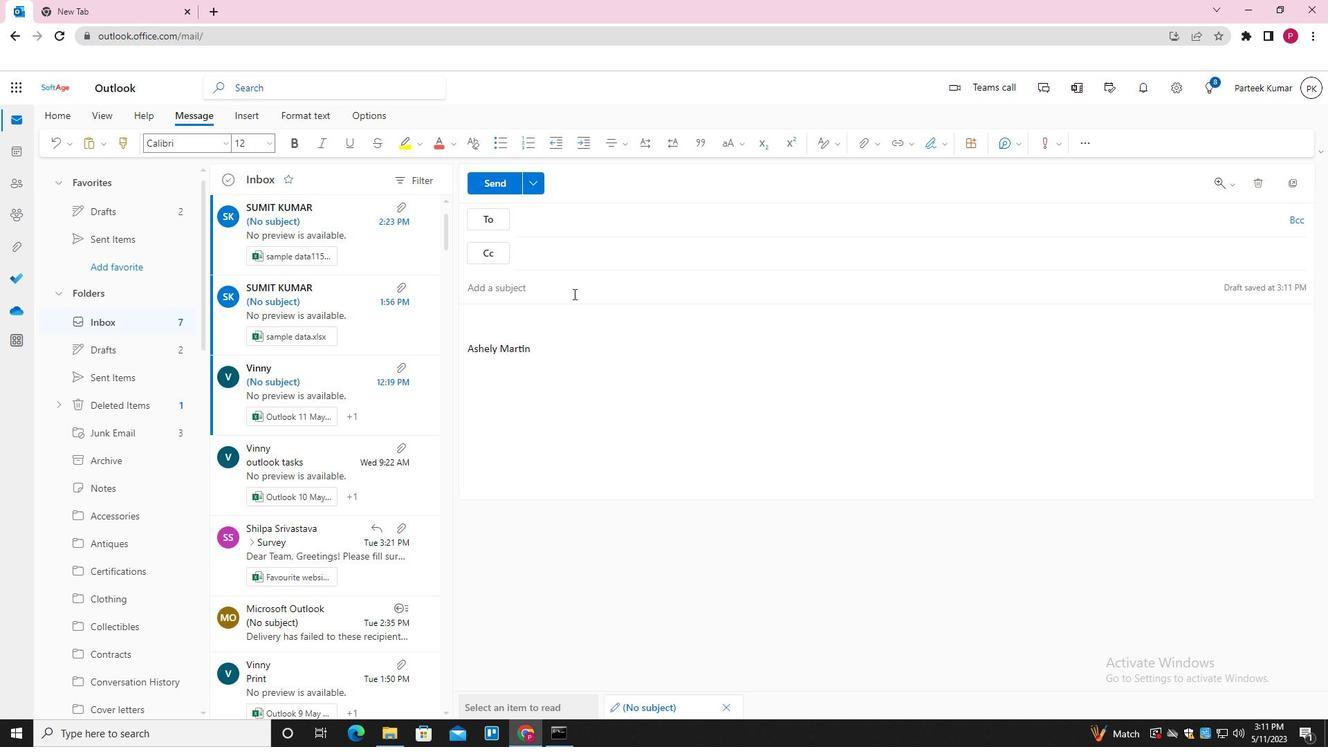 
Action: Mouse pressed left at (577, 285)
Screenshot: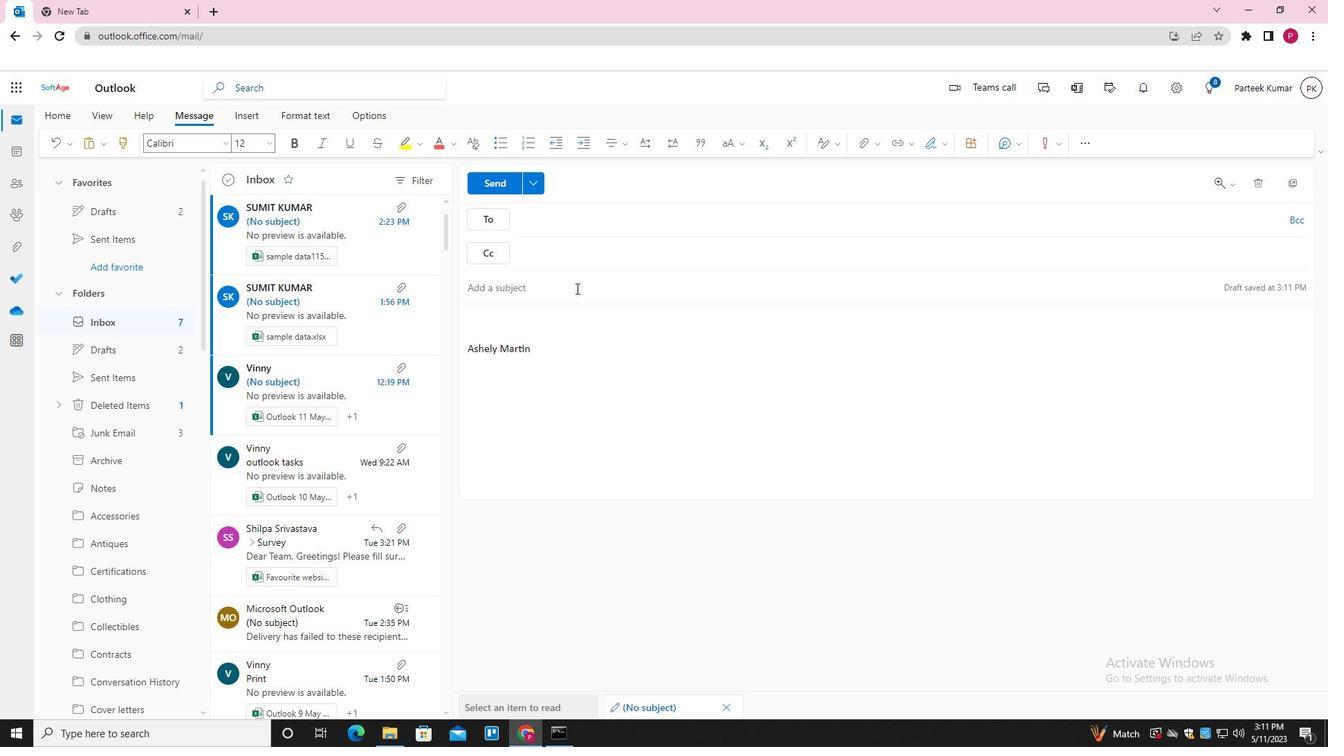 
Action: Key pressed JOB<Key.space>APPLICATION<Key.space>FOLLOW-UP<Key.space>
Screenshot: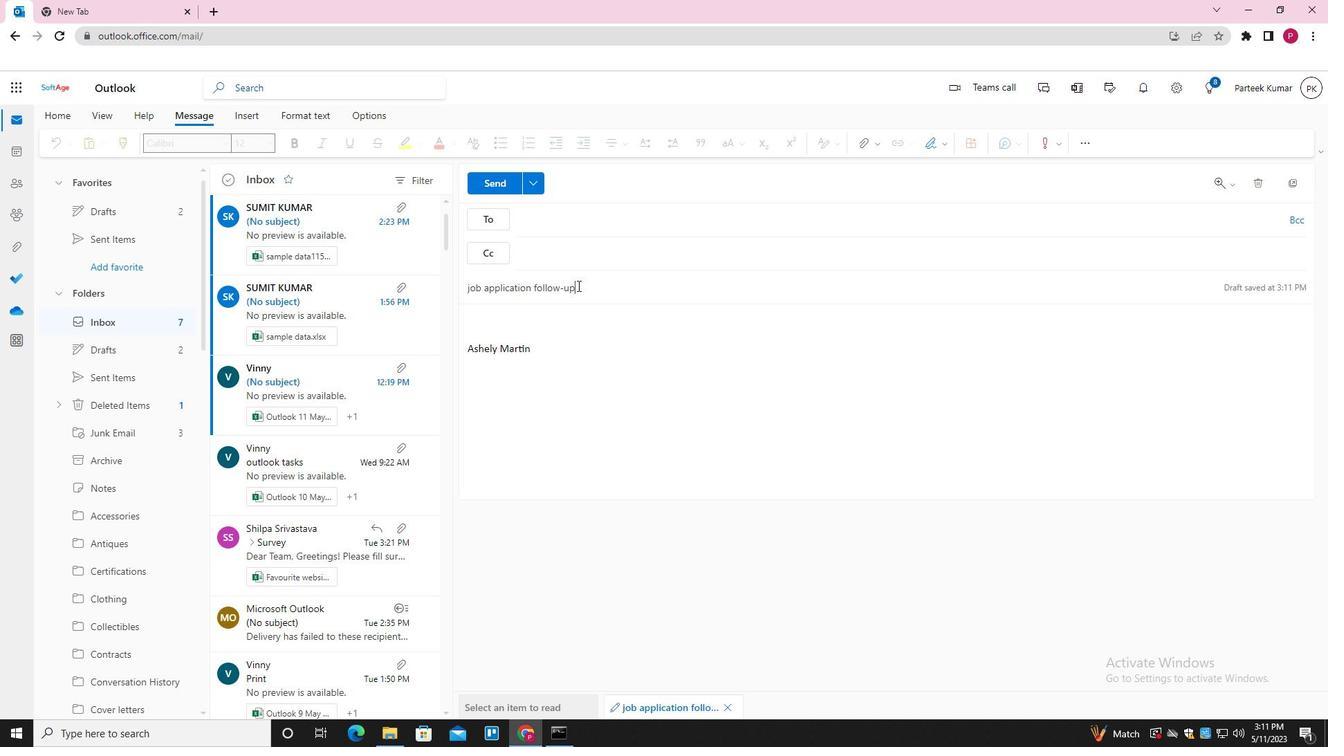 
Action: Mouse moved to (558, 319)
Screenshot: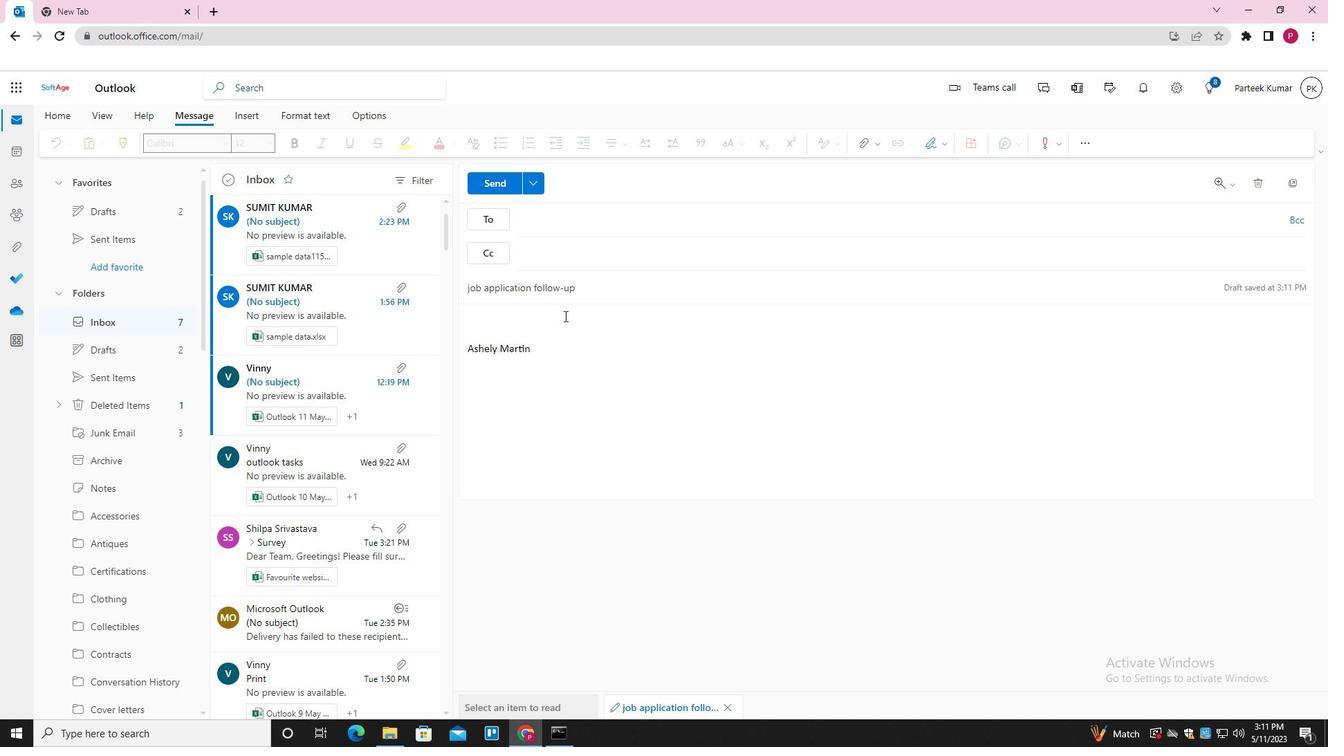 
Action: Mouse pressed left at (558, 319)
Screenshot: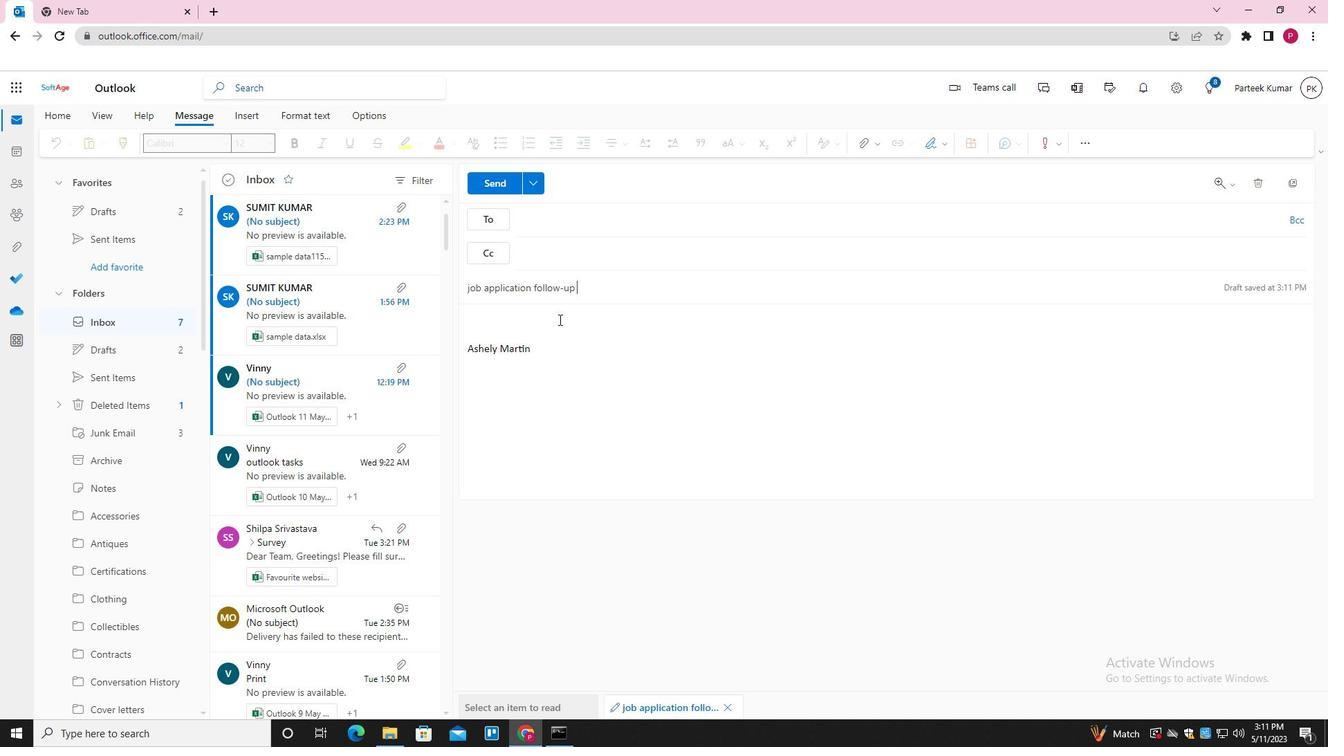 
Action: Key pressed <Key.shift>COULD<Key.space>YOU<Key.space>PLEASE<Key.space>PROVIDE<Key.space>MORE<Key.space>DETAILS<Key.space>ON<Key.space>THIS<Key.space>ISSUE
Screenshot: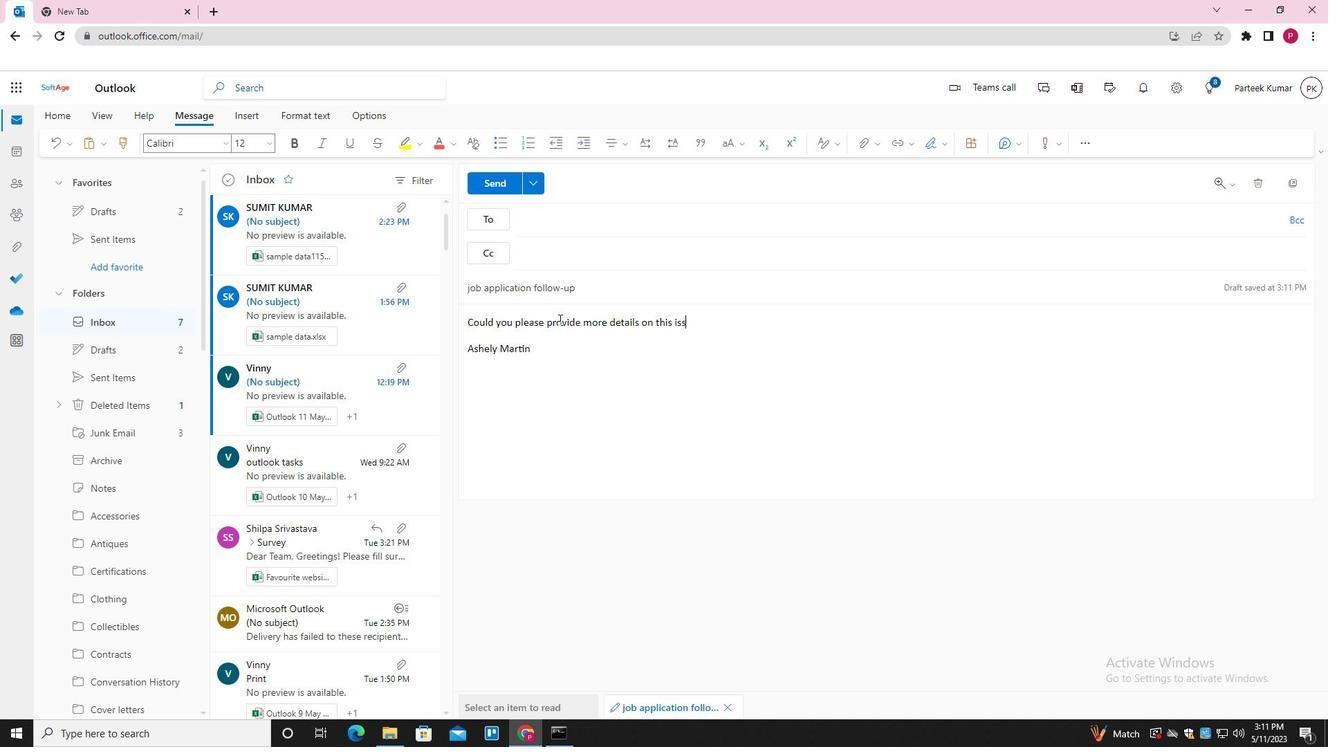 
Action: Mouse moved to (620, 220)
Screenshot: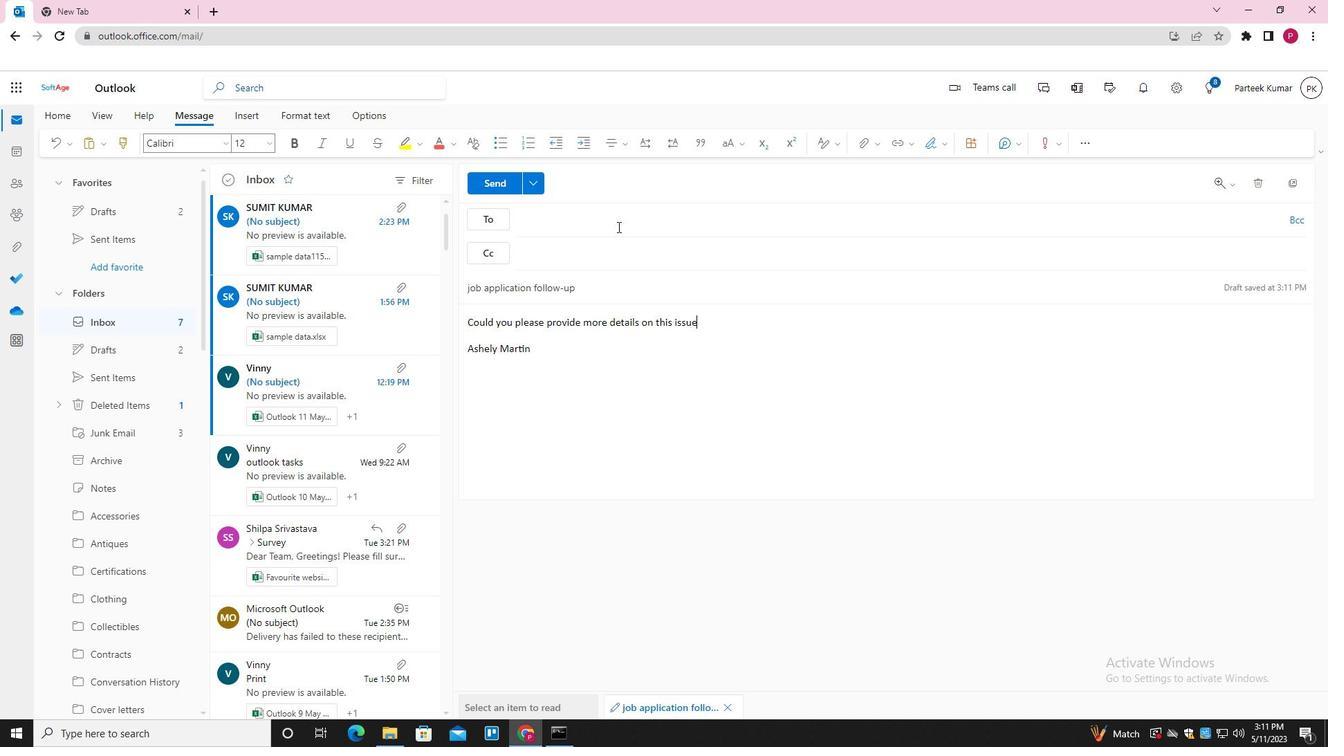 
Action: Mouse pressed left at (620, 220)
Screenshot: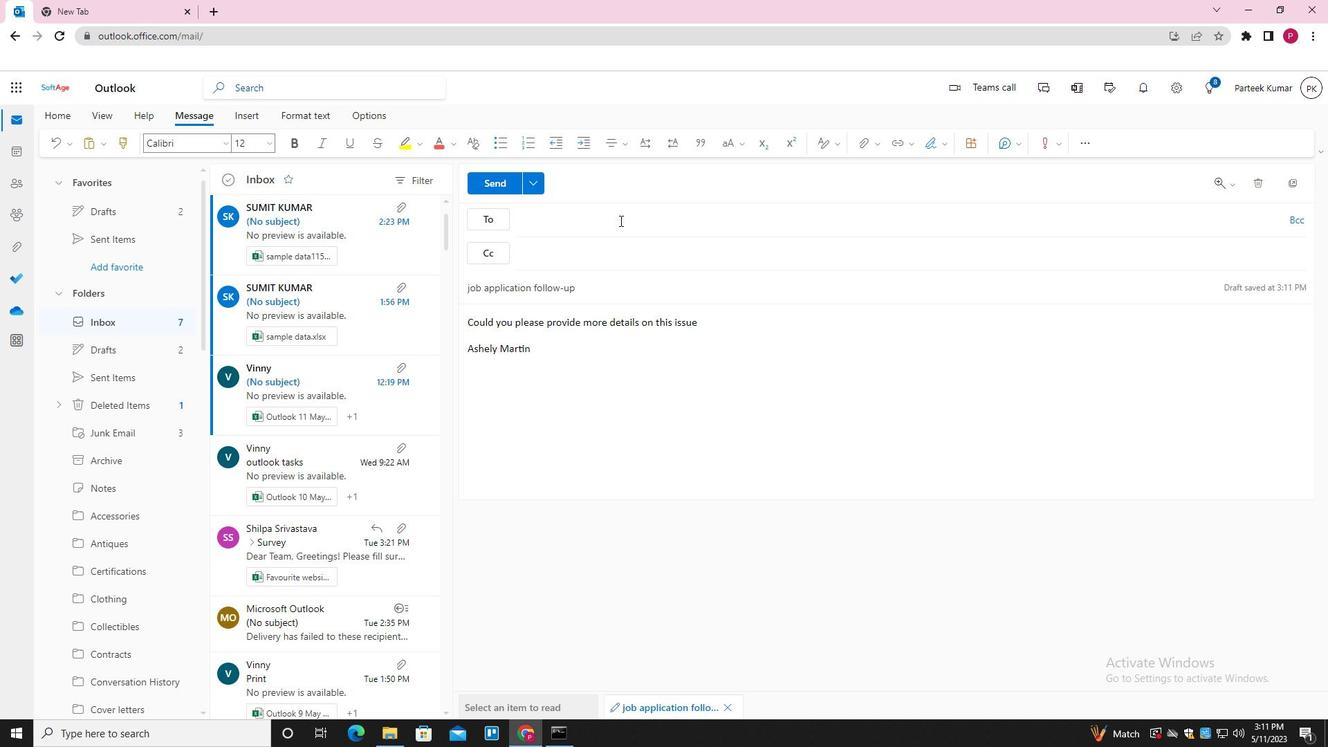 
Action: Key pressed SOFTAGE.6<Key.shift>@SOFTG<Key.backspace>AGE.NET<Key.enter>SOFTAGE.7<Key.shift>@SOFTAGE.NET<Key.enter>
Screenshot: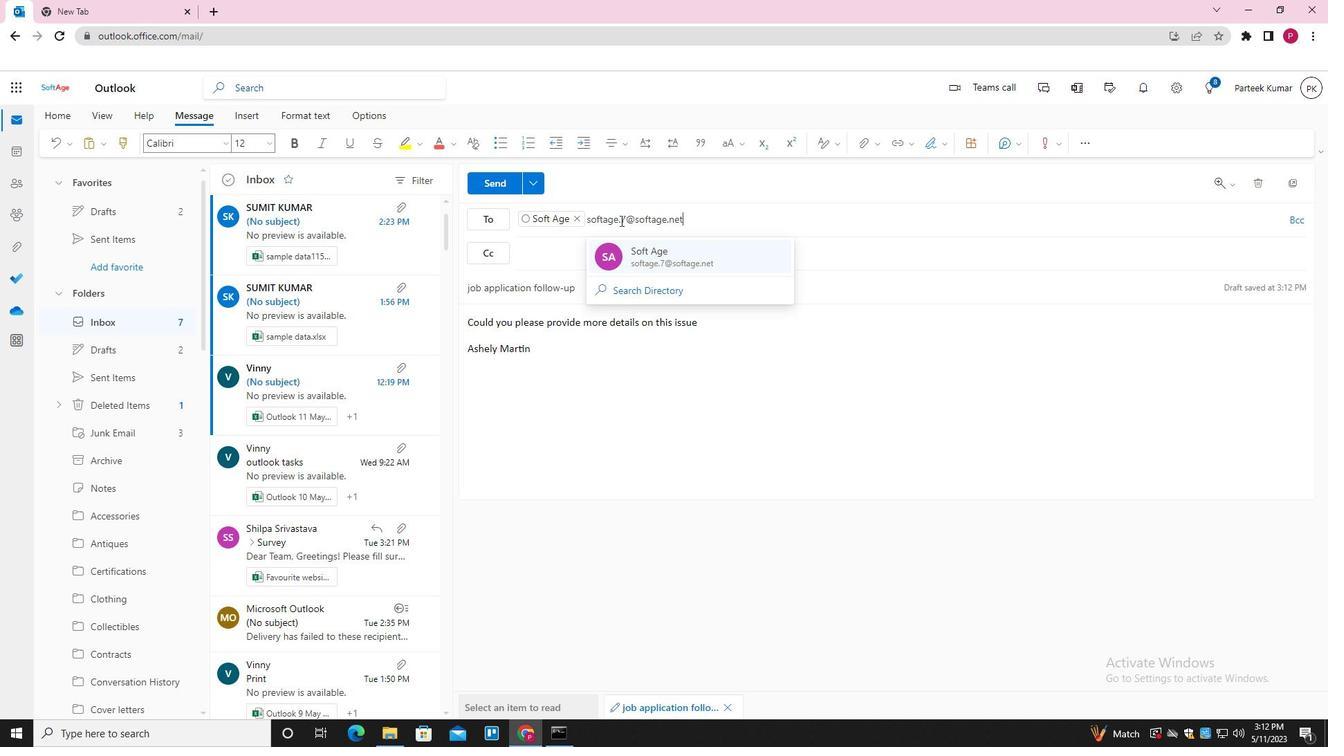 
Action: Mouse moved to (859, 143)
Screenshot: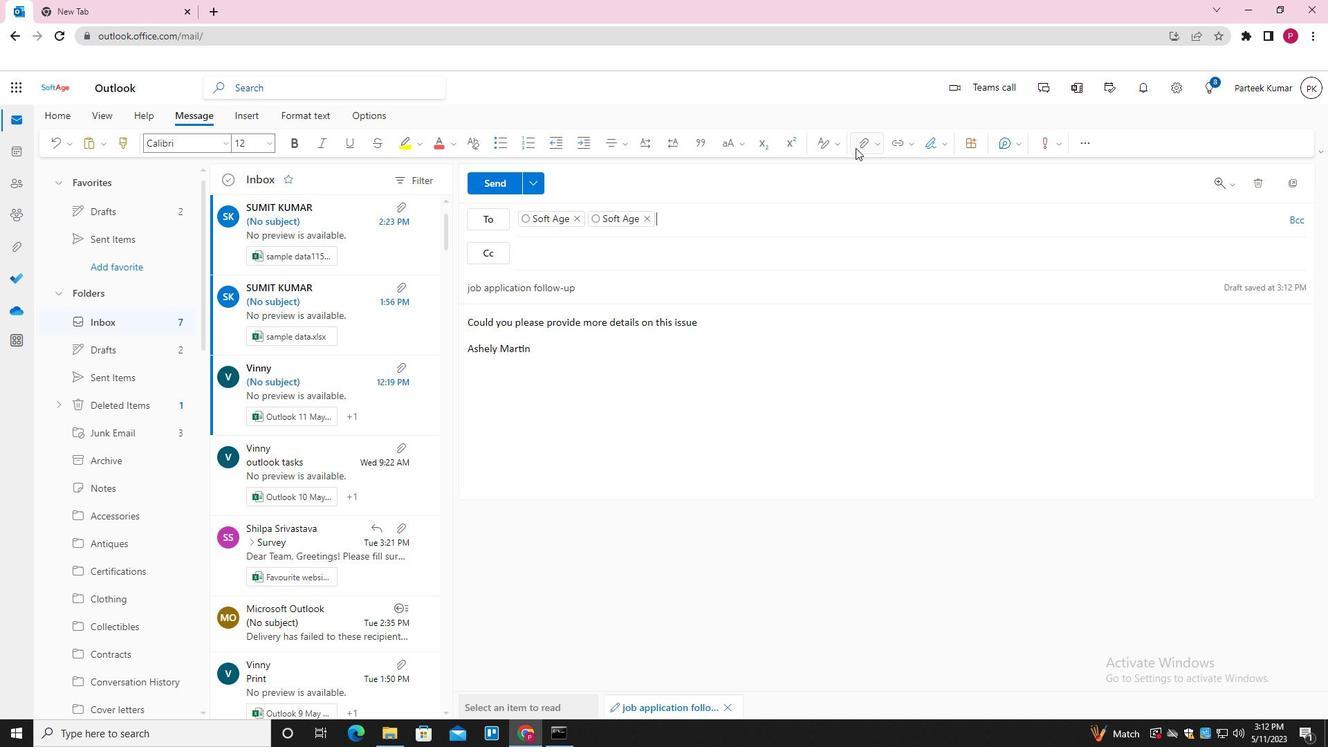 
Action: Mouse pressed left at (859, 143)
Screenshot: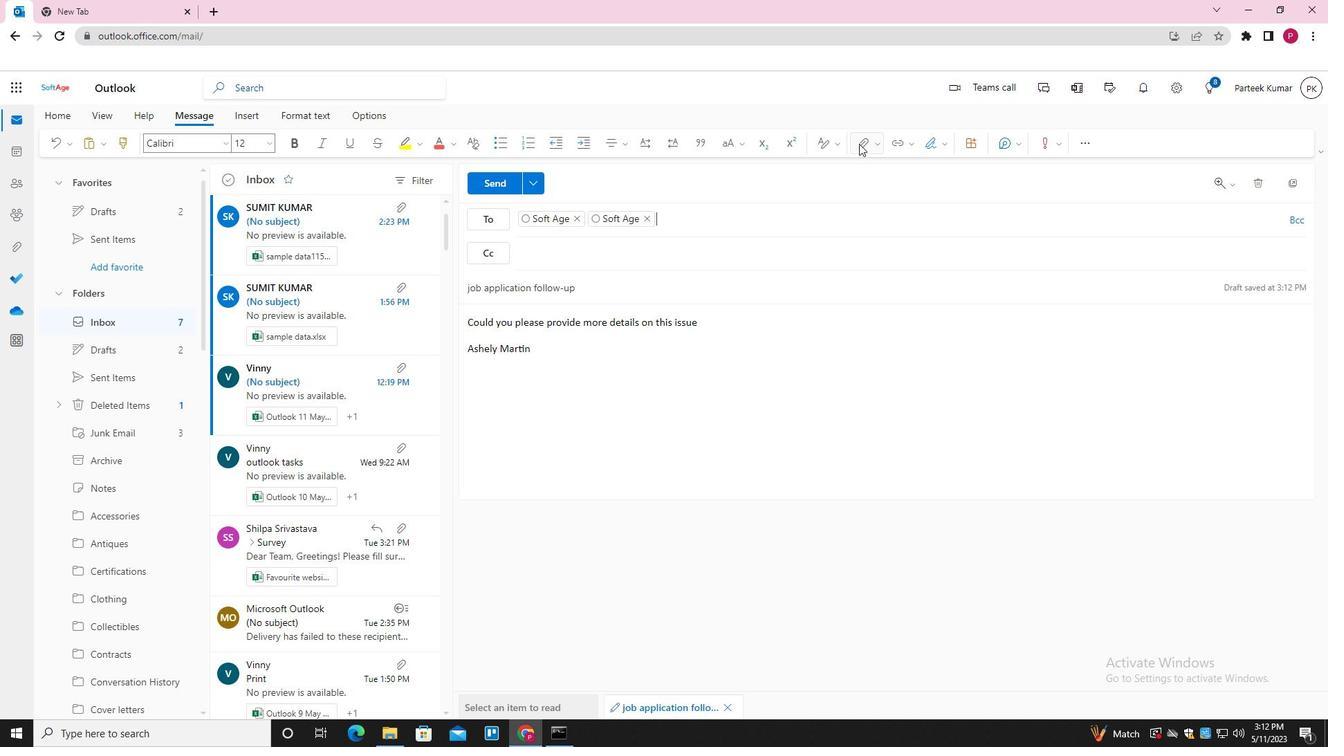 
Action: Mouse moved to (825, 170)
Screenshot: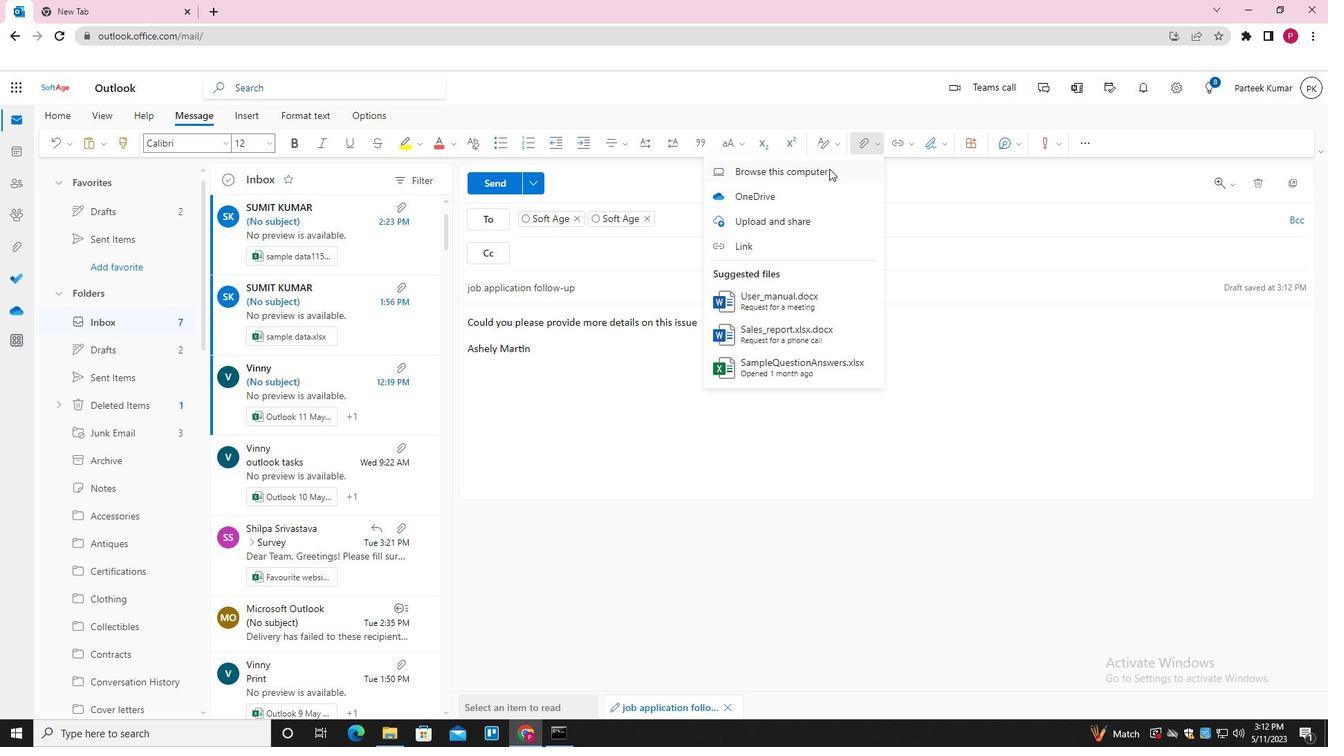 
Action: Mouse pressed left at (825, 170)
Screenshot: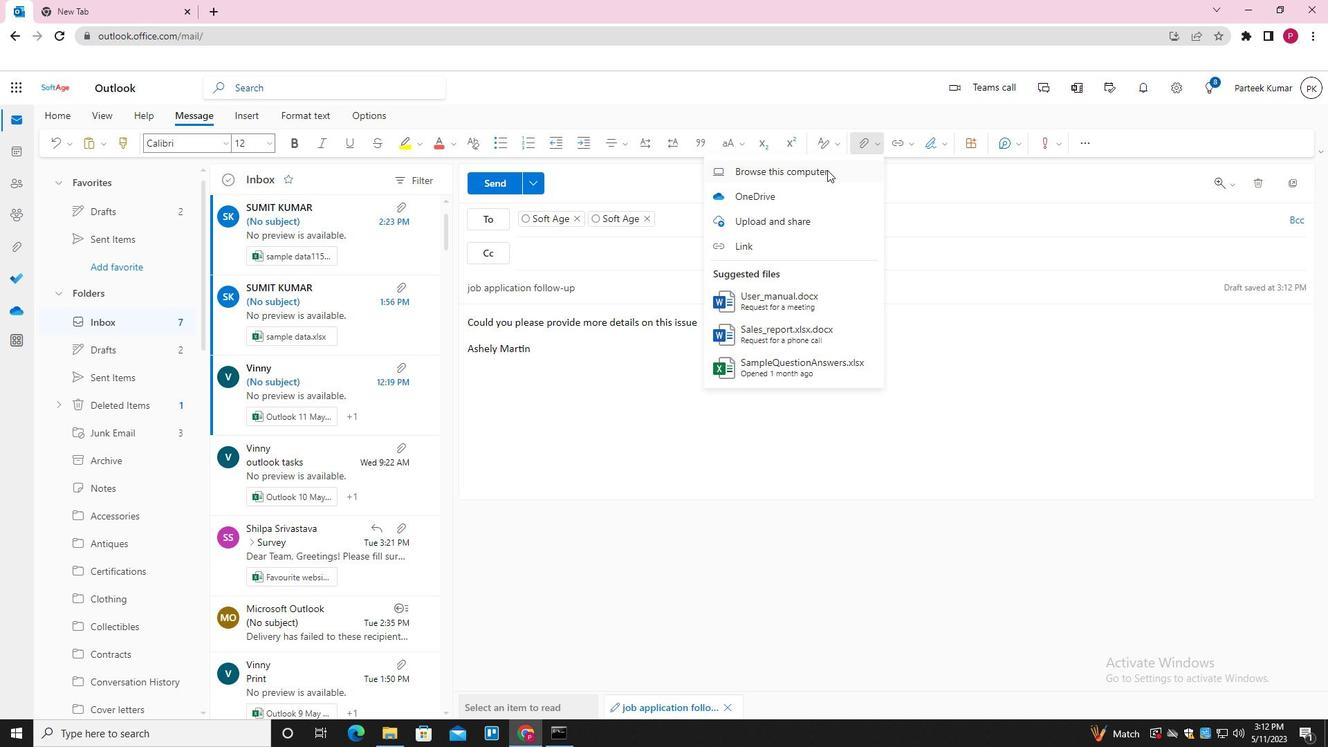 
Action: Mouse moved to (268, 107)
Screenshot: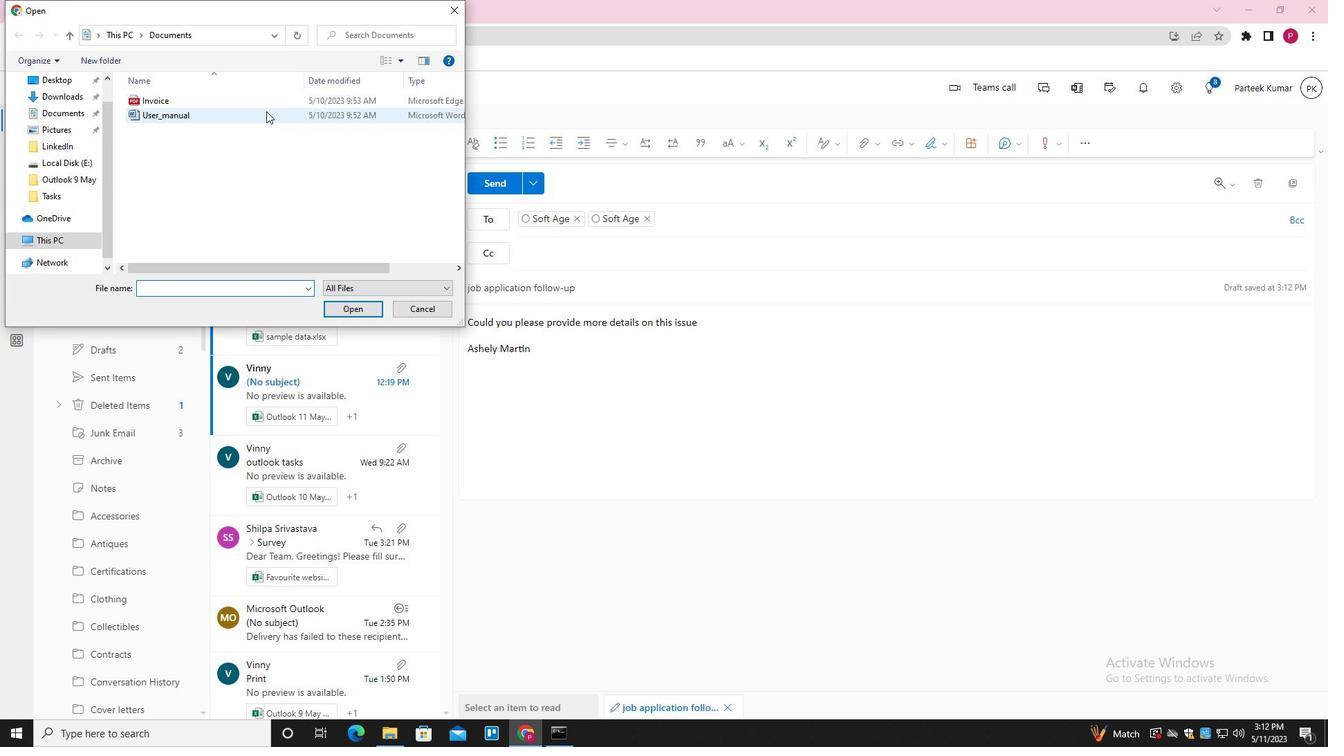 
Action: Mouse pressed left at (268, 107)
Screenshot: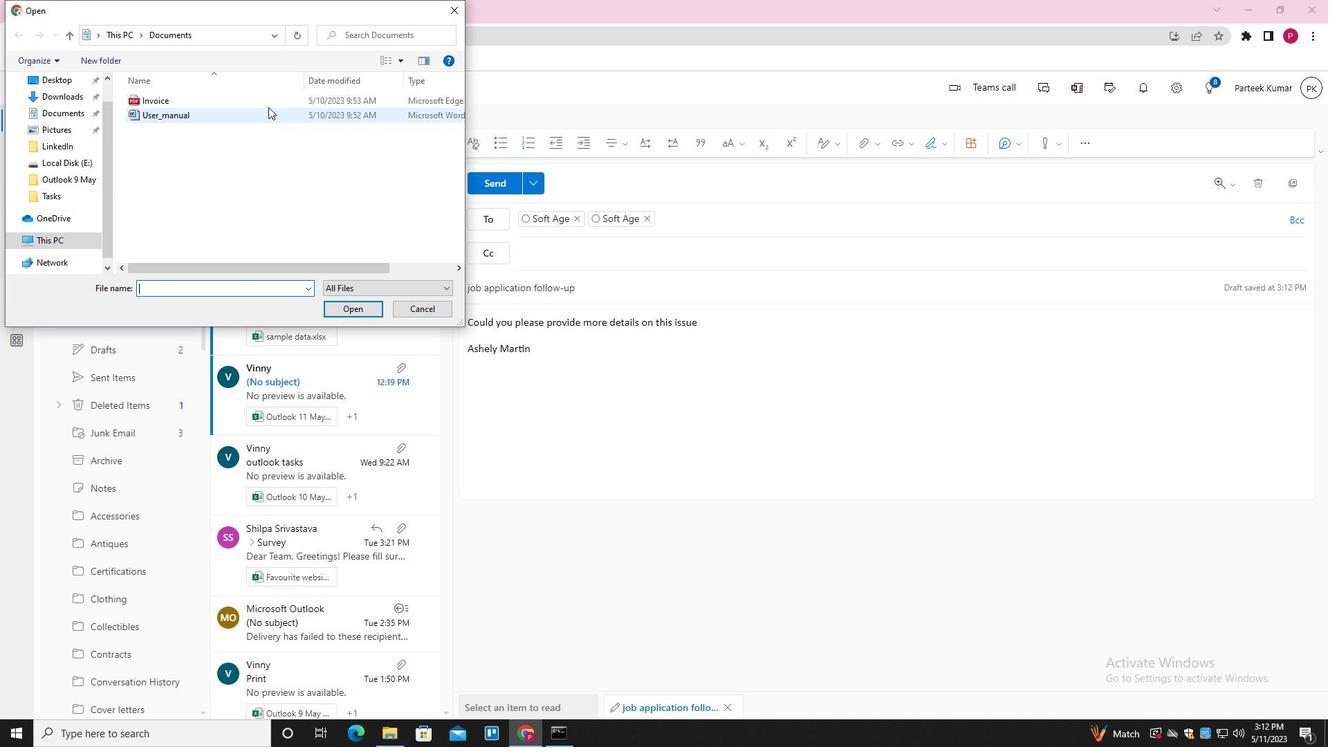 
Action: Mouse moved to (360, 306)
Screenshot: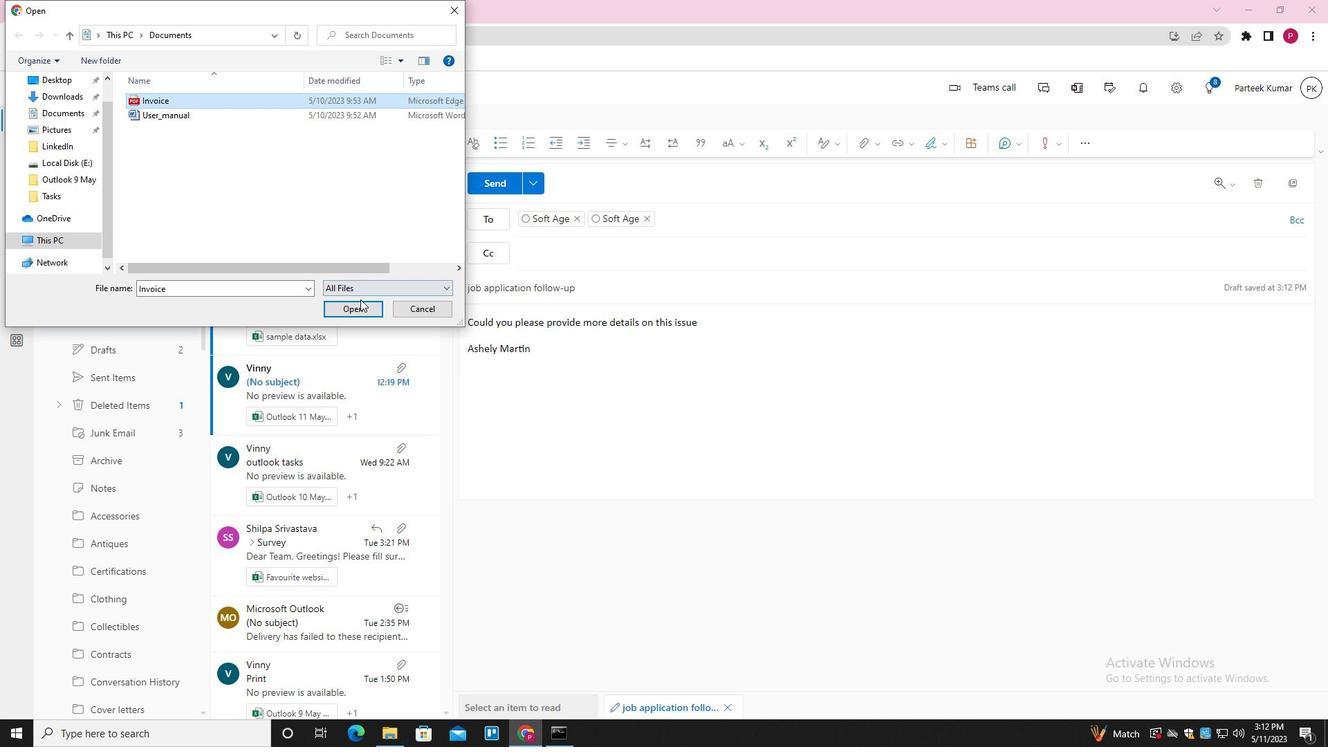
Action: Mouse pressed left at (360, 306)
Screenshot: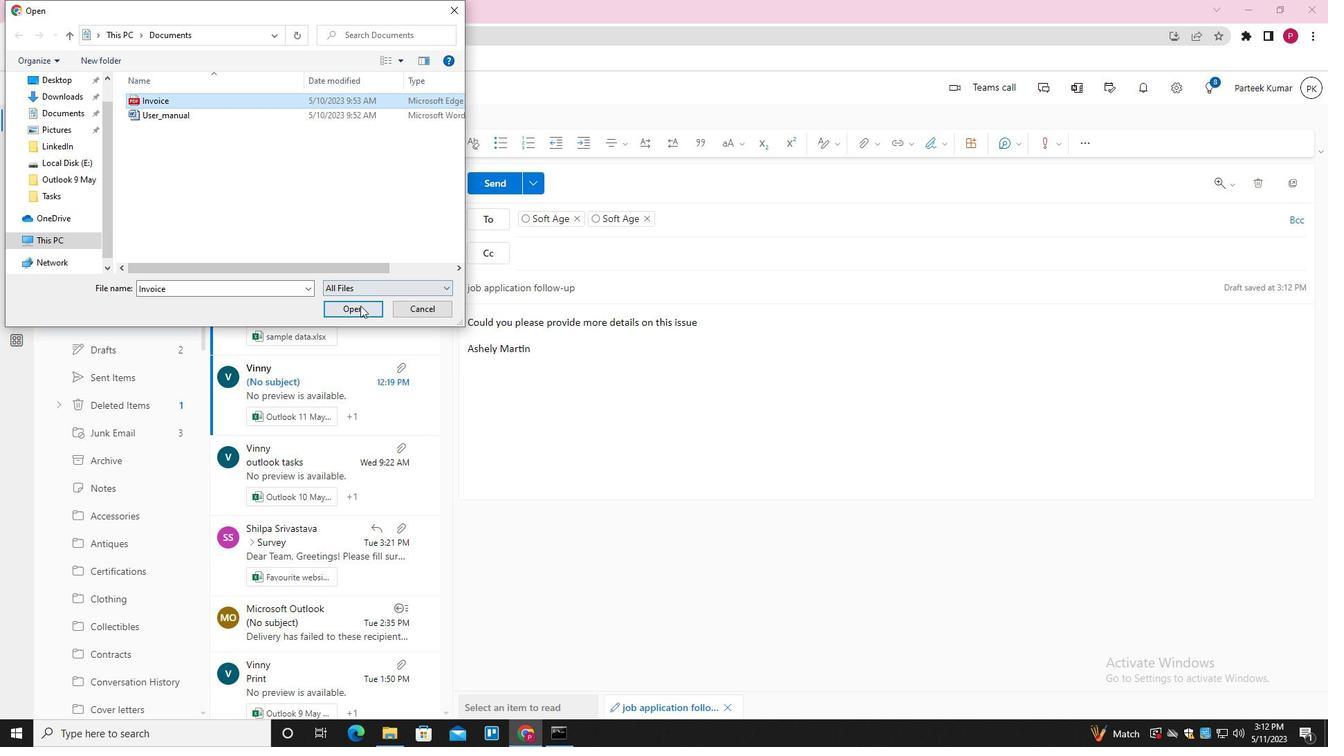 
Action: Mouse moved to (499, 183)
Screenshot: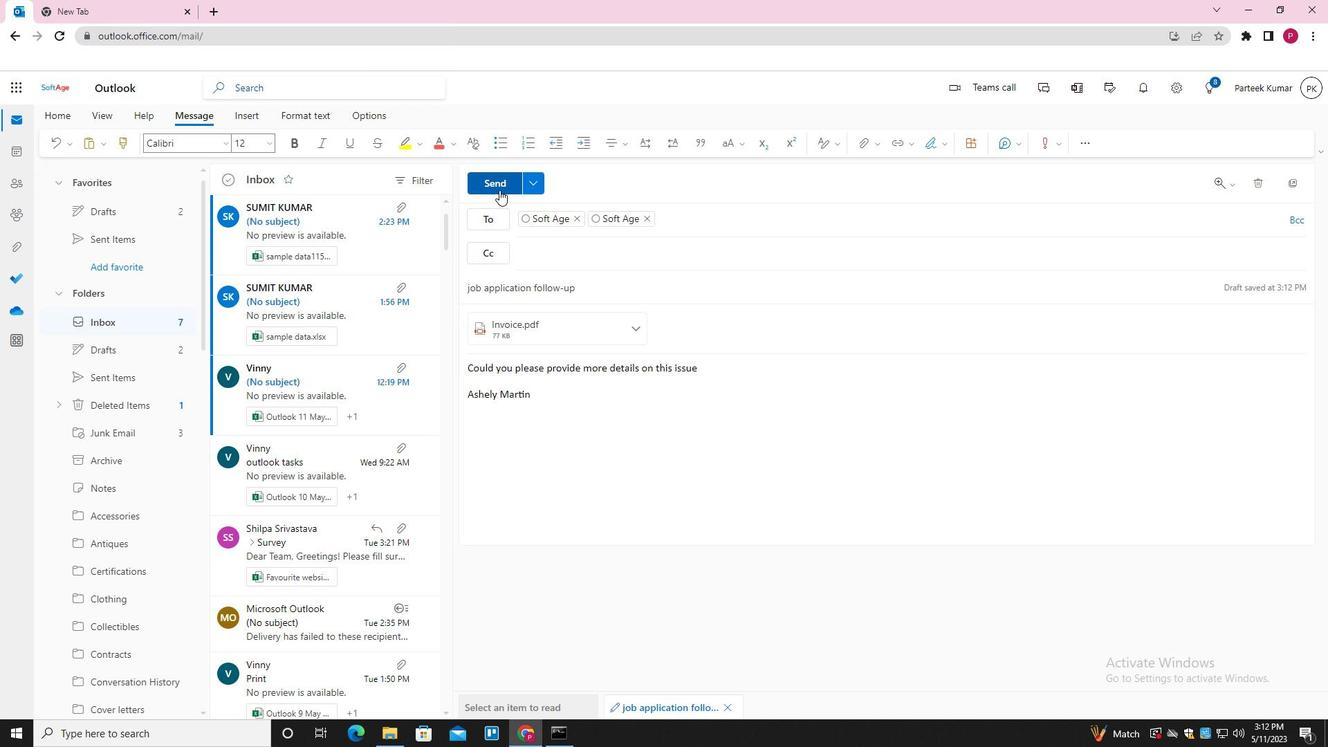 
Action: Mouse pressed left at (499, 183)
Screenshot: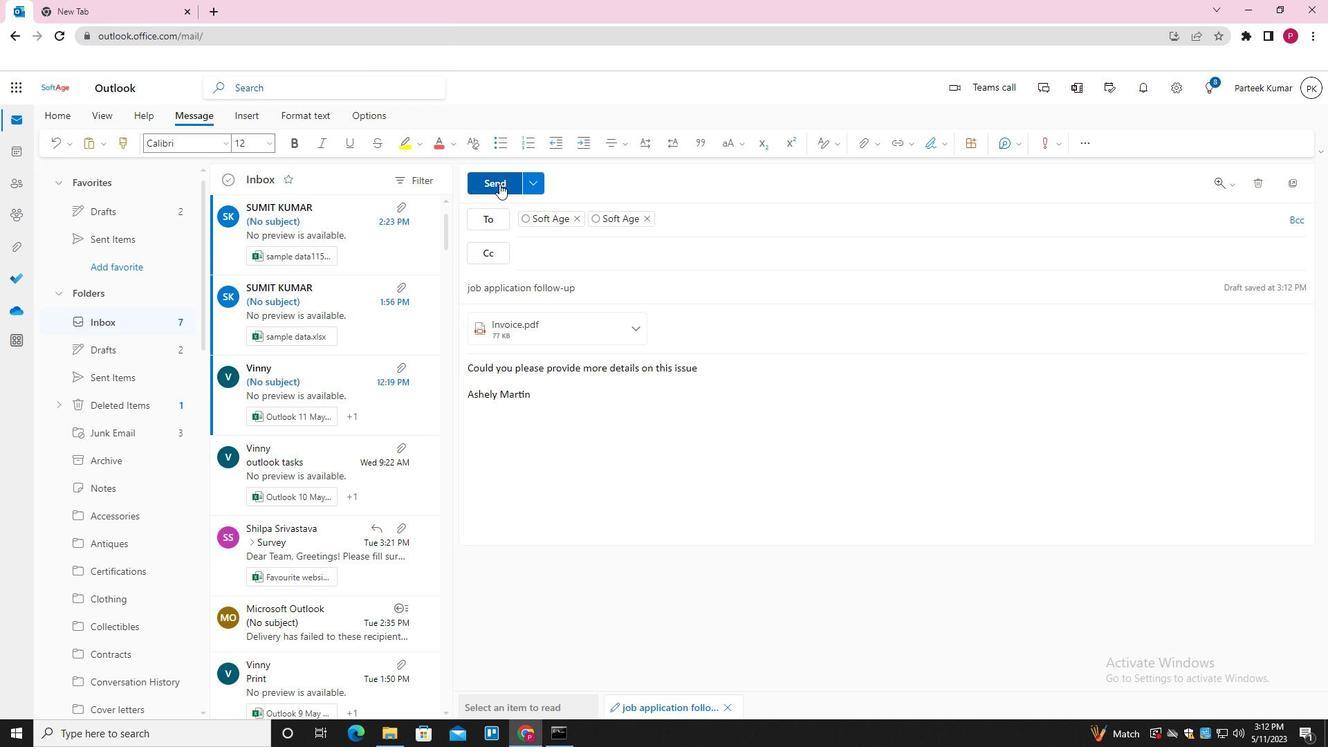 
